 Task: Create a scrum project AgileJump. Add to scrum project AgileJump a team member softage.1@softage.net and assign as Project Lead. Add to scrum project AgileJump a team member softage.2@softage.net
Action: Mouse moved to (228, 65)
Screenshot: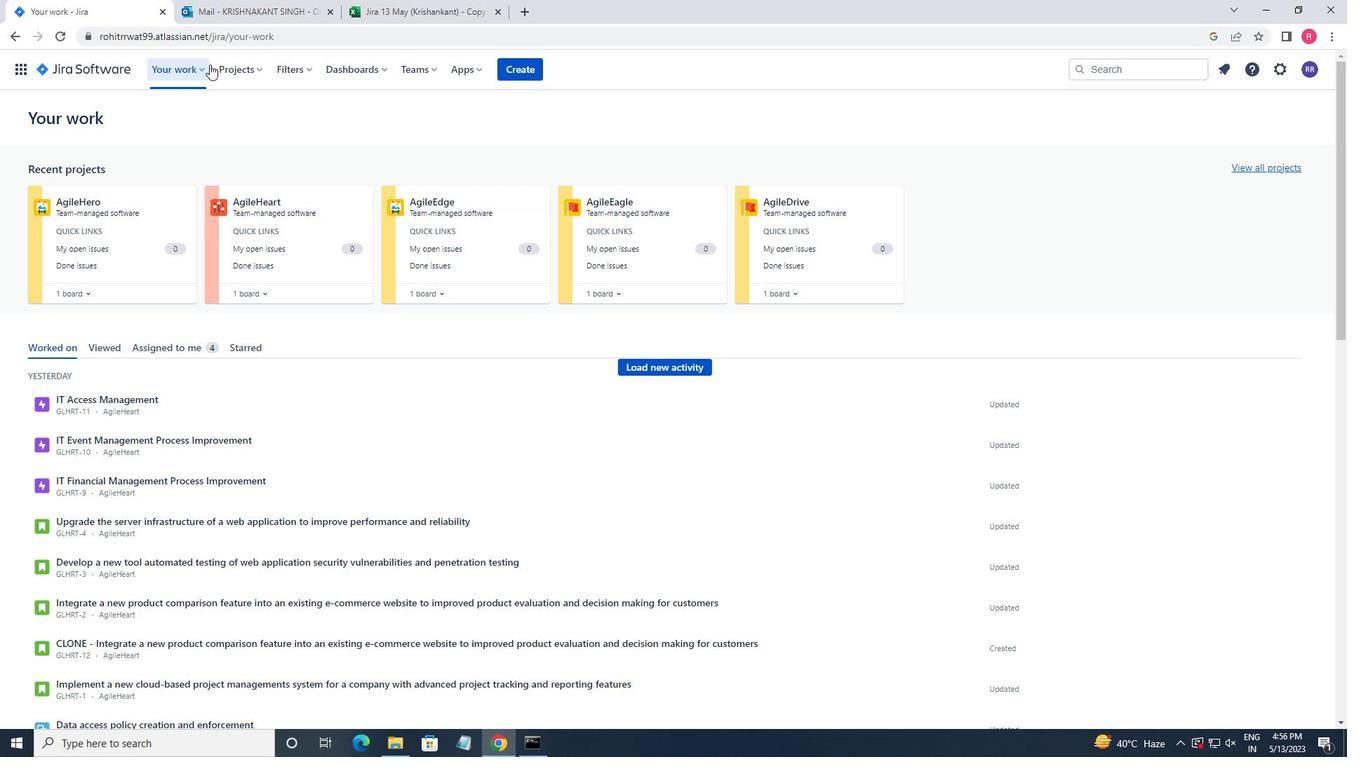 
Action: Mouse pressed left at (228, 65)
Screenshot: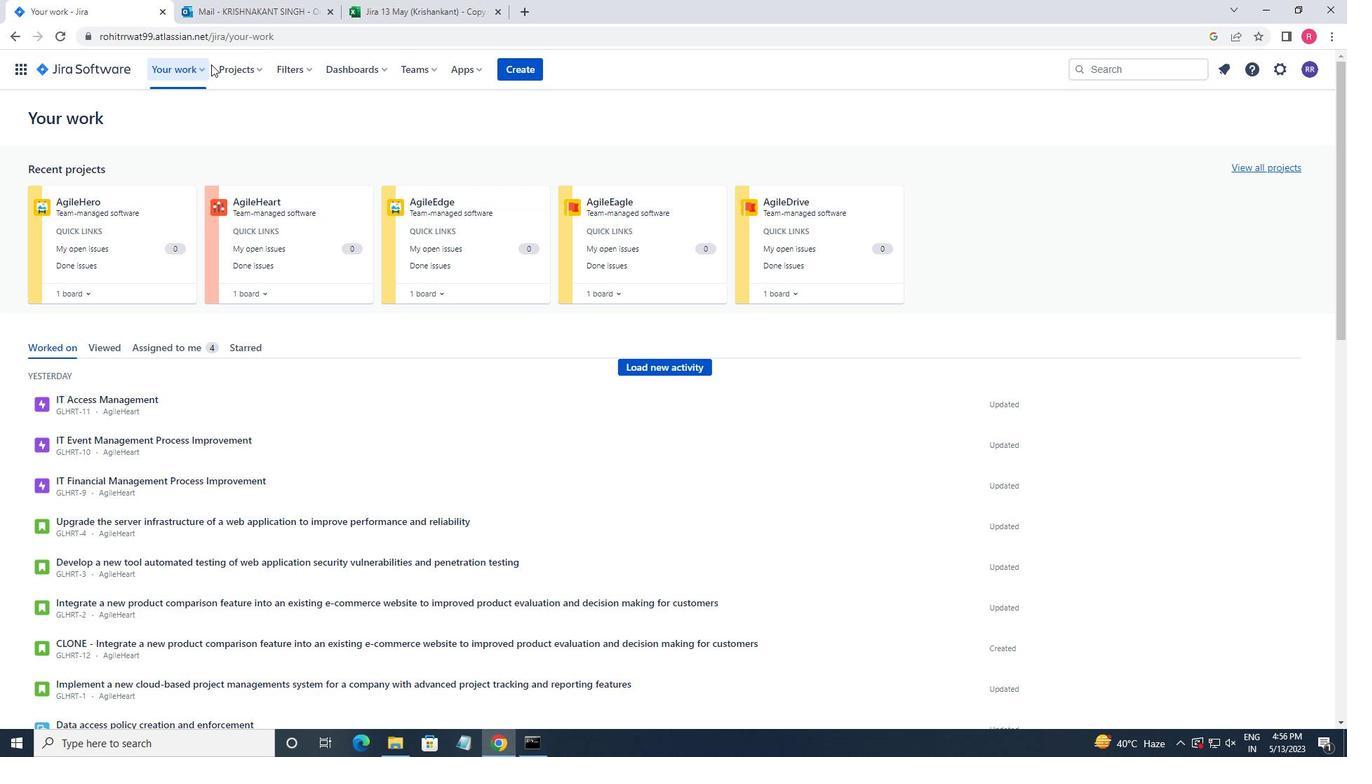
Action: Mouse moved to (274, 339)
Screenshot: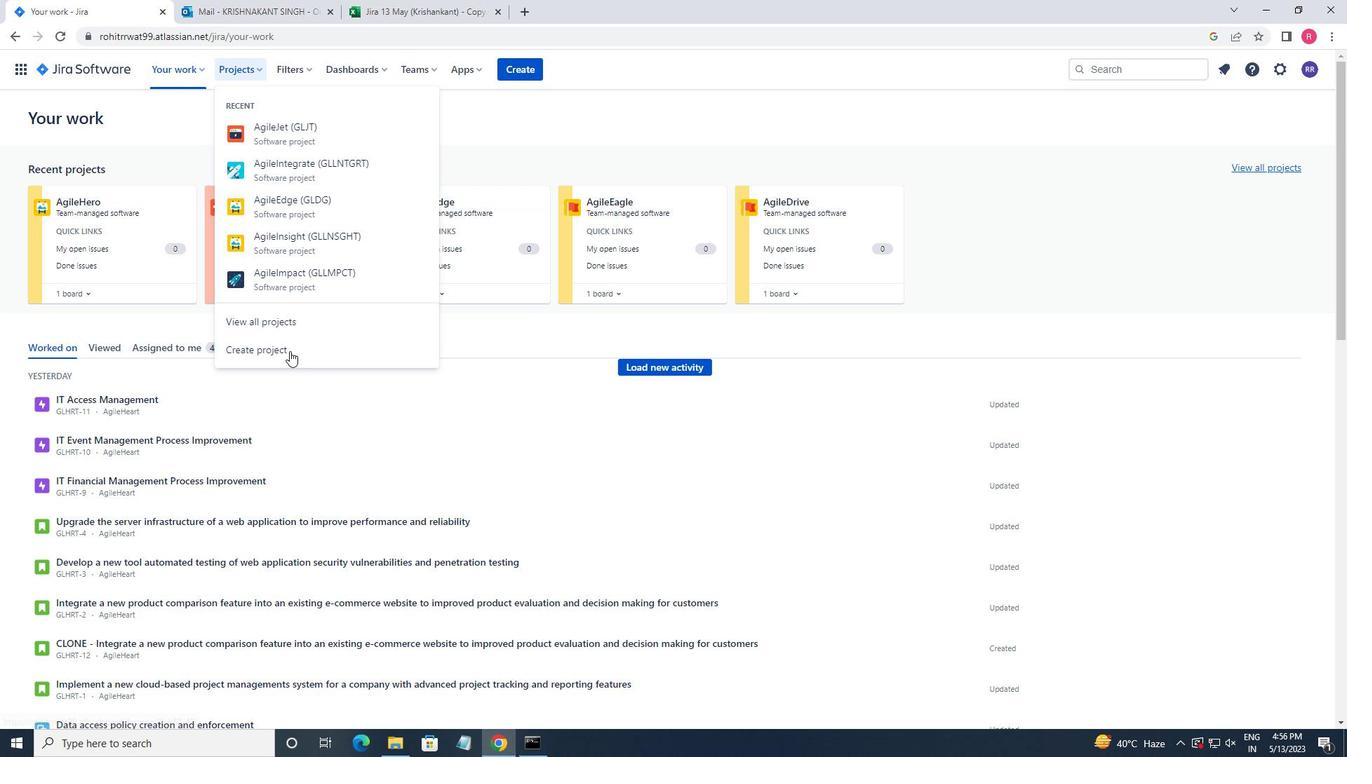 
Action: Mouse pressed left at (274, 339)
Screenshot: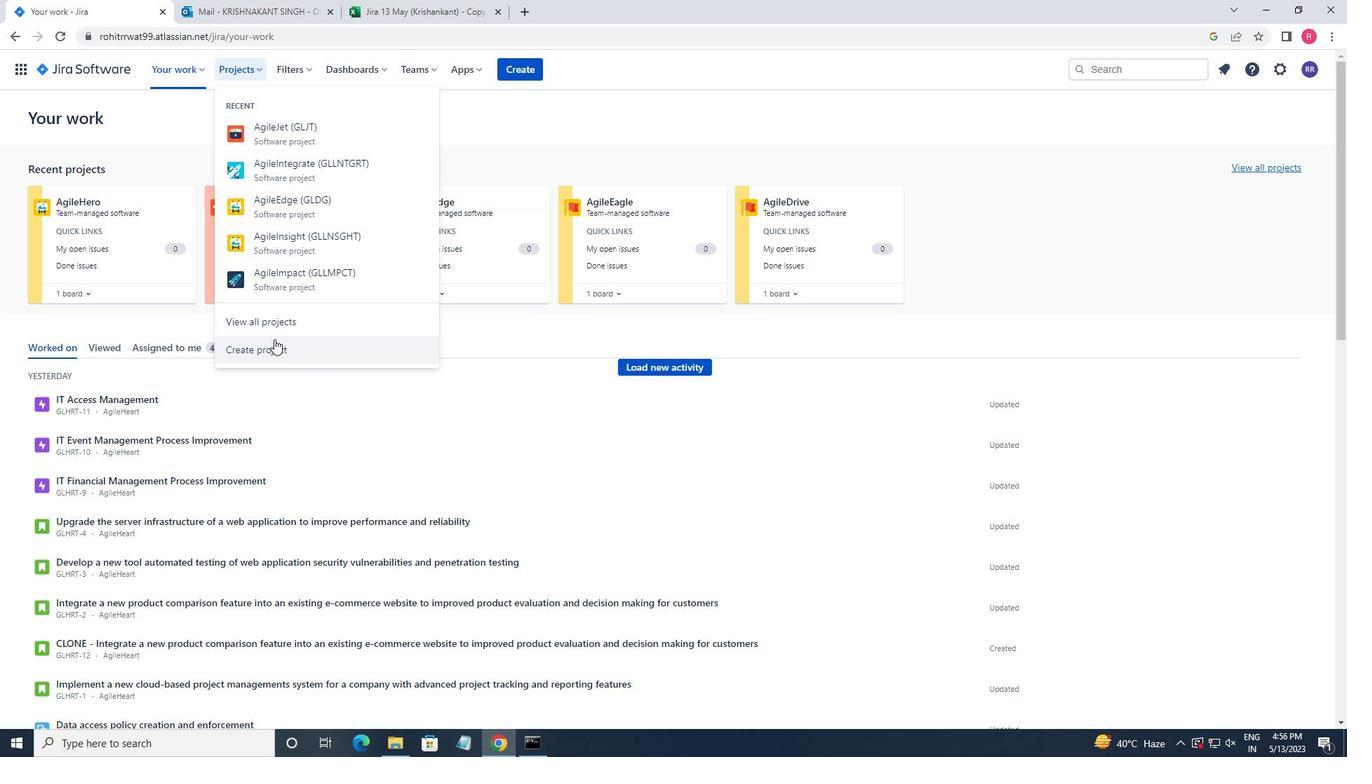 
Action: Mouse moved to (612, 345)
Screenshot: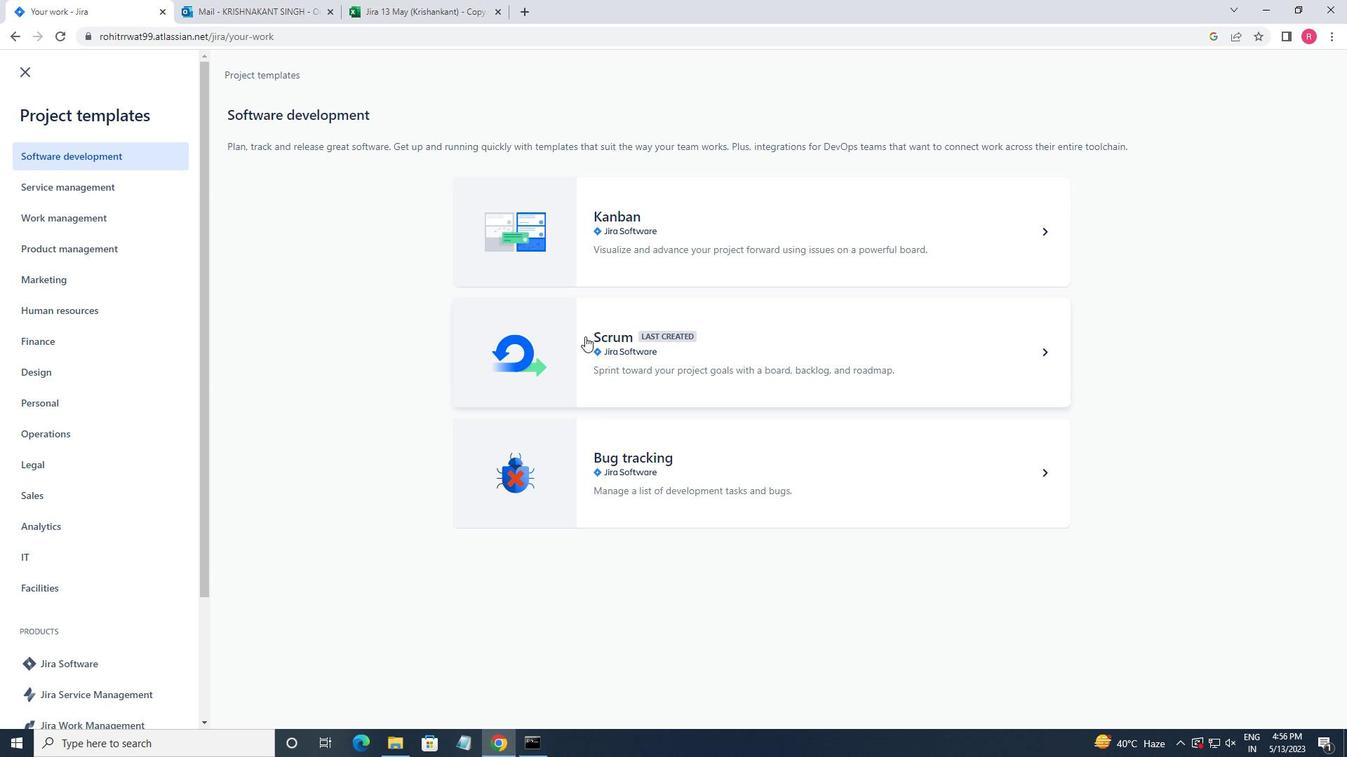 
Action: Mouse pressed left at (612, 345)
Screenshot: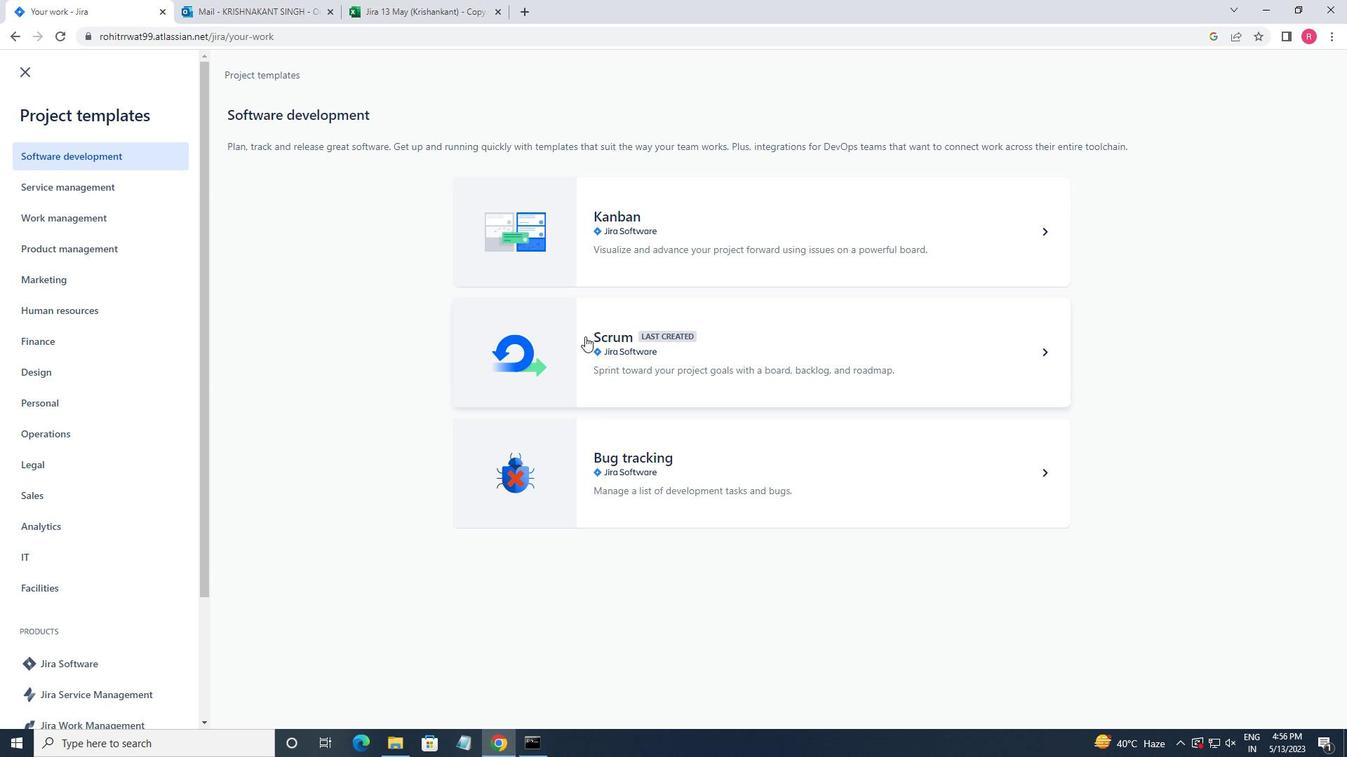 
Action: Mouse moved to (1054, 696)
Screenshot: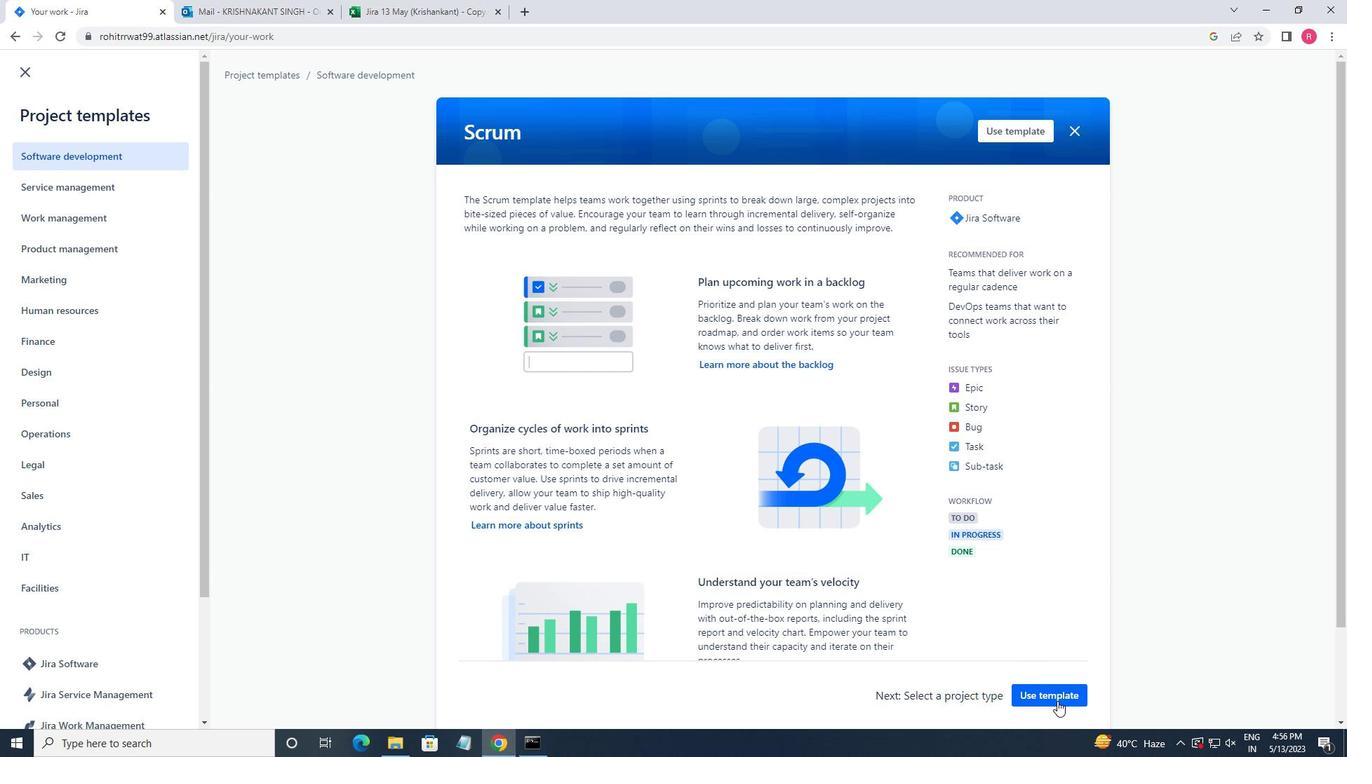 
Action: Mouse pressed left at (1054, 696)
Screenshot: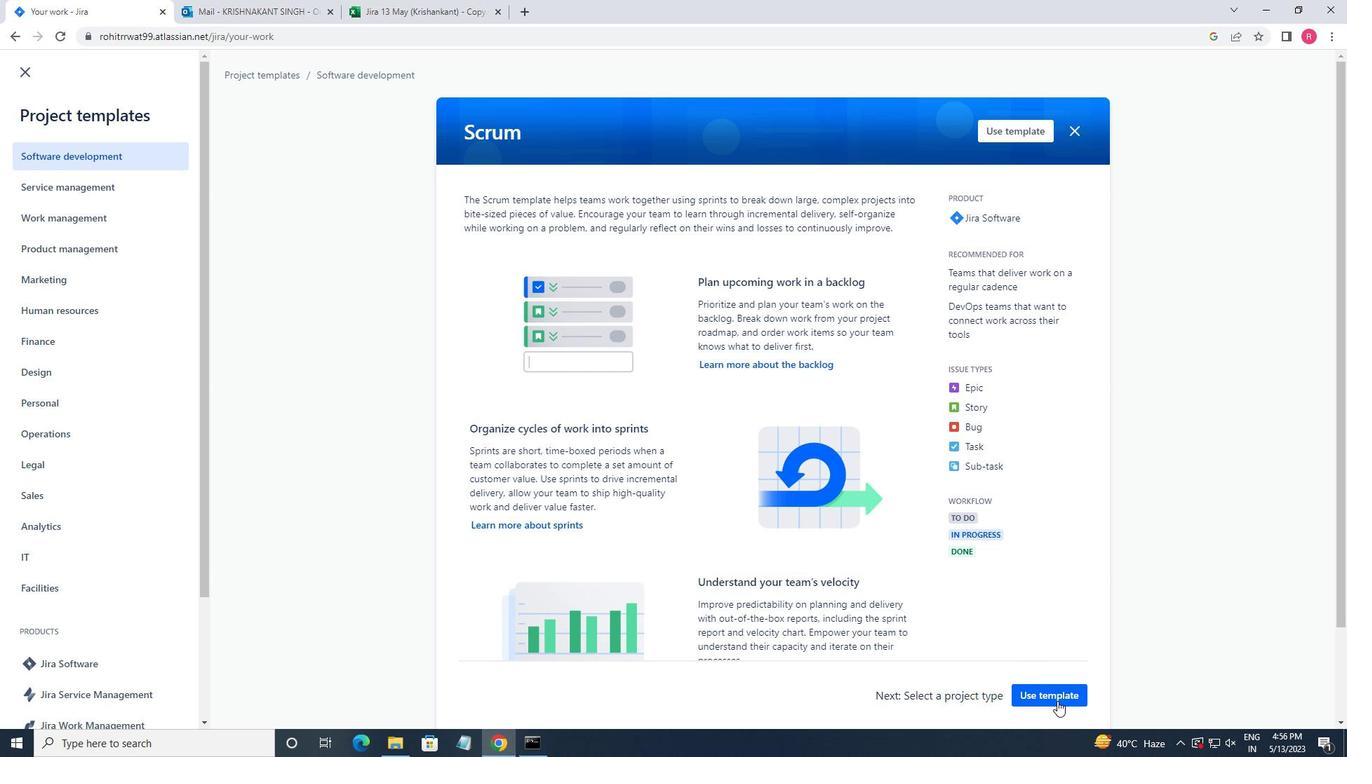 
Action: Mouse moved to (533, 684)
Screenshot: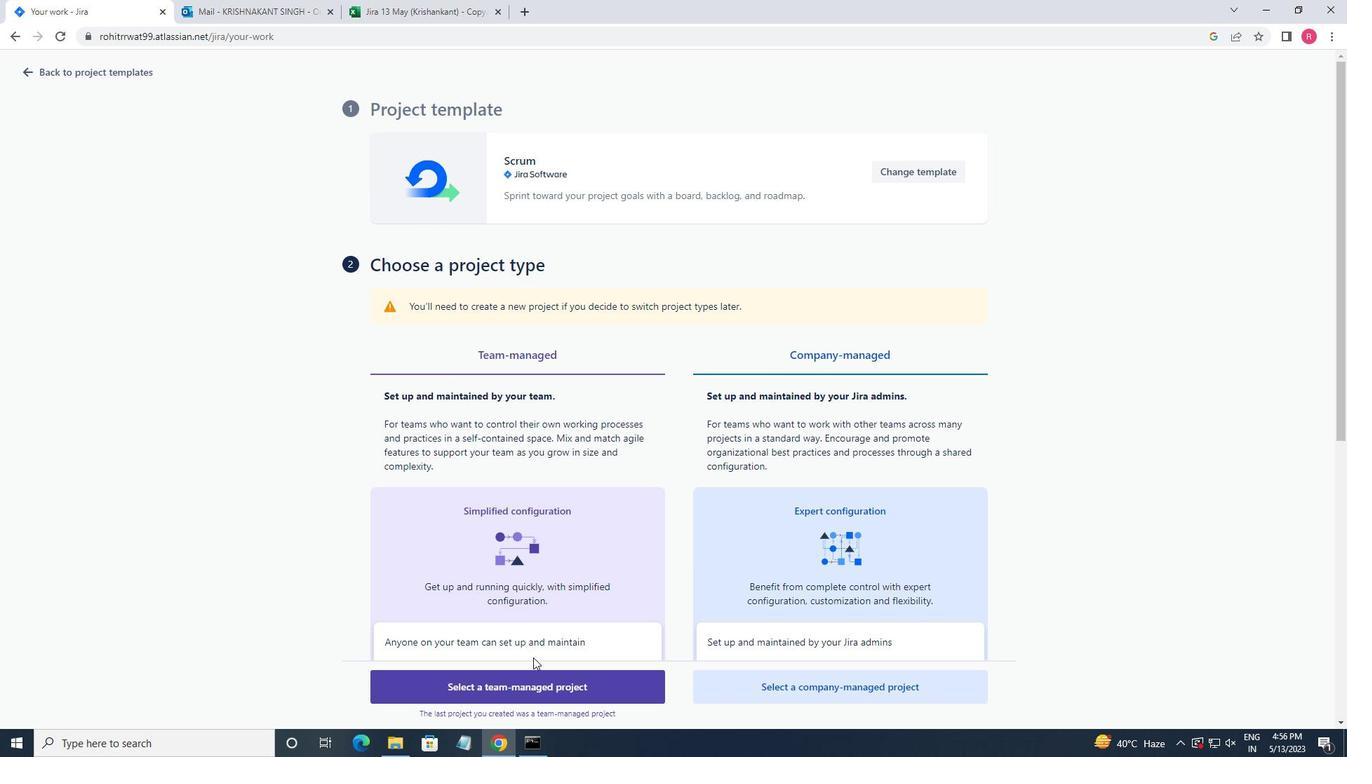 
Action: Mouse pressed left at (533, 684)
Screenshot: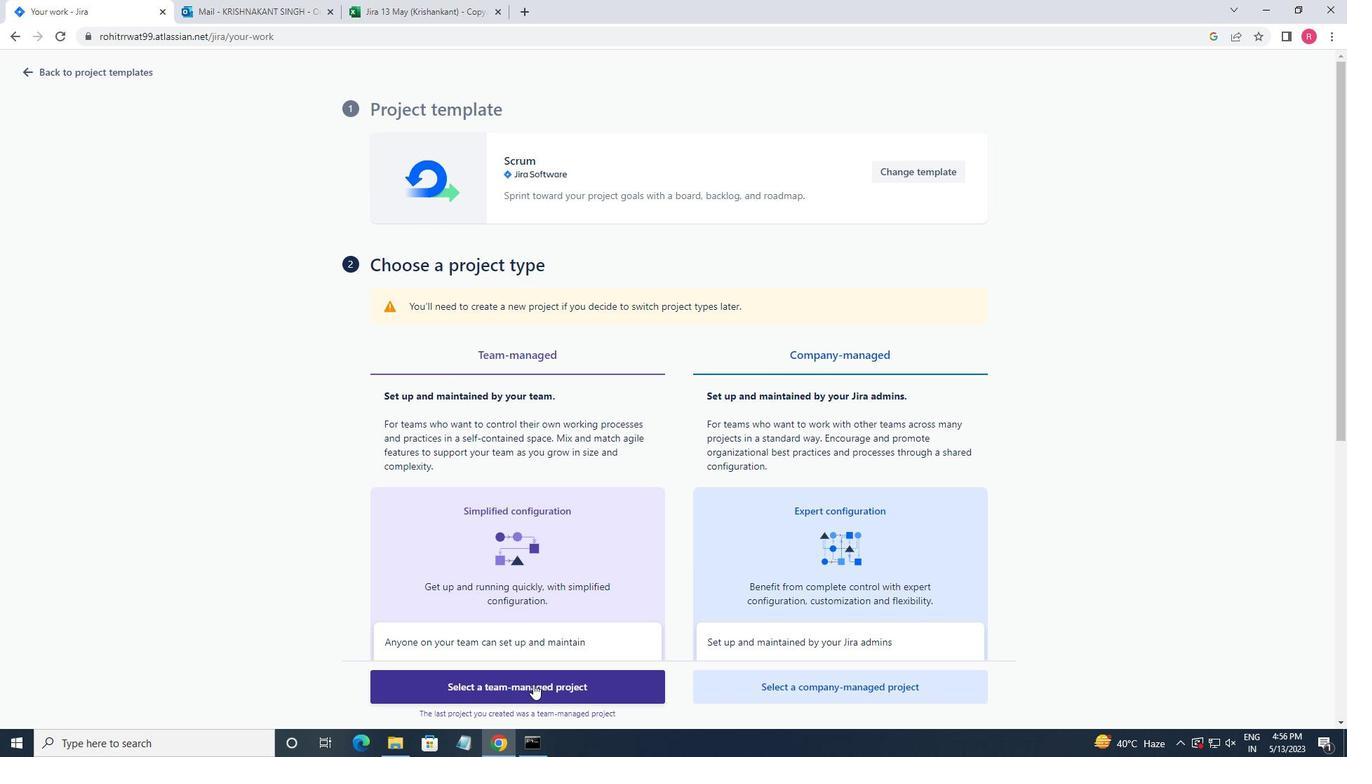 
Action: Mouse moved to (431, 307)
Screenshot: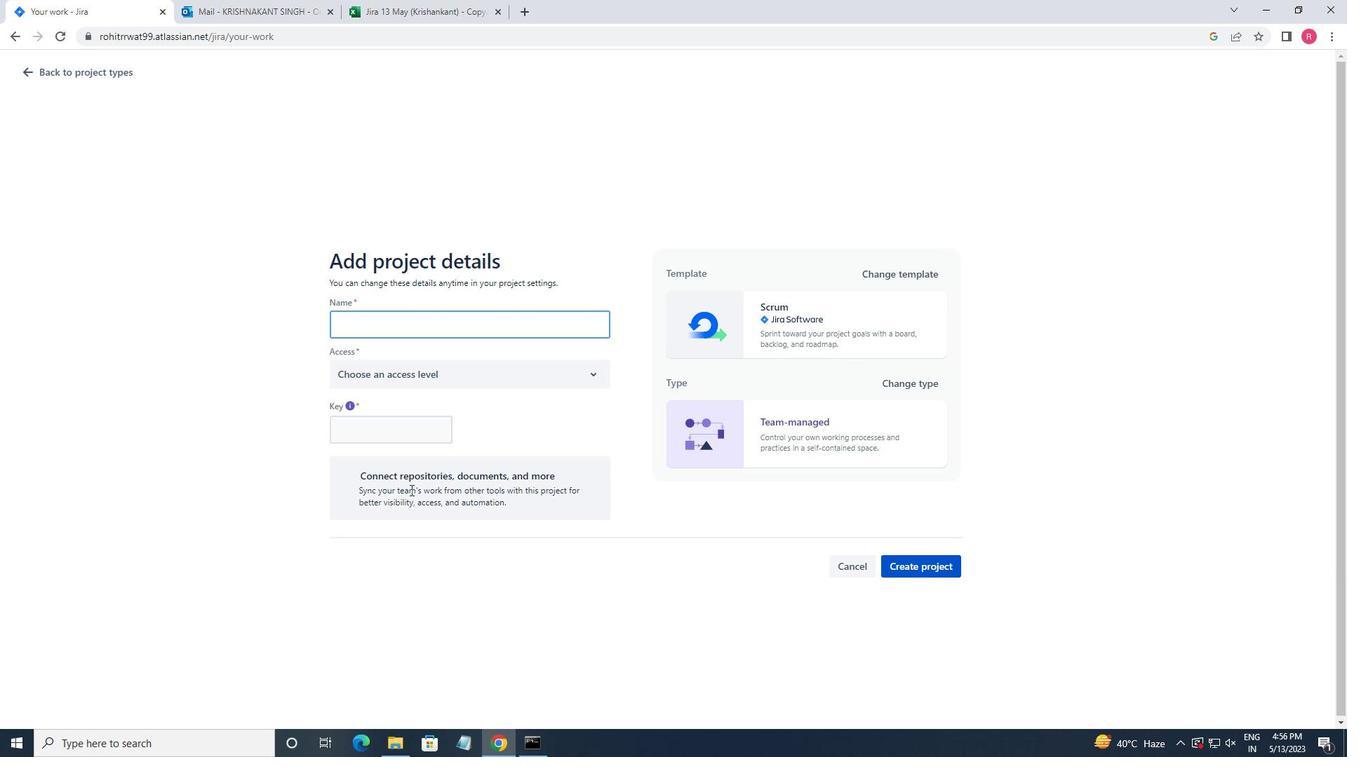 
Action: Key pressed <Key.shift>A
Screenshot: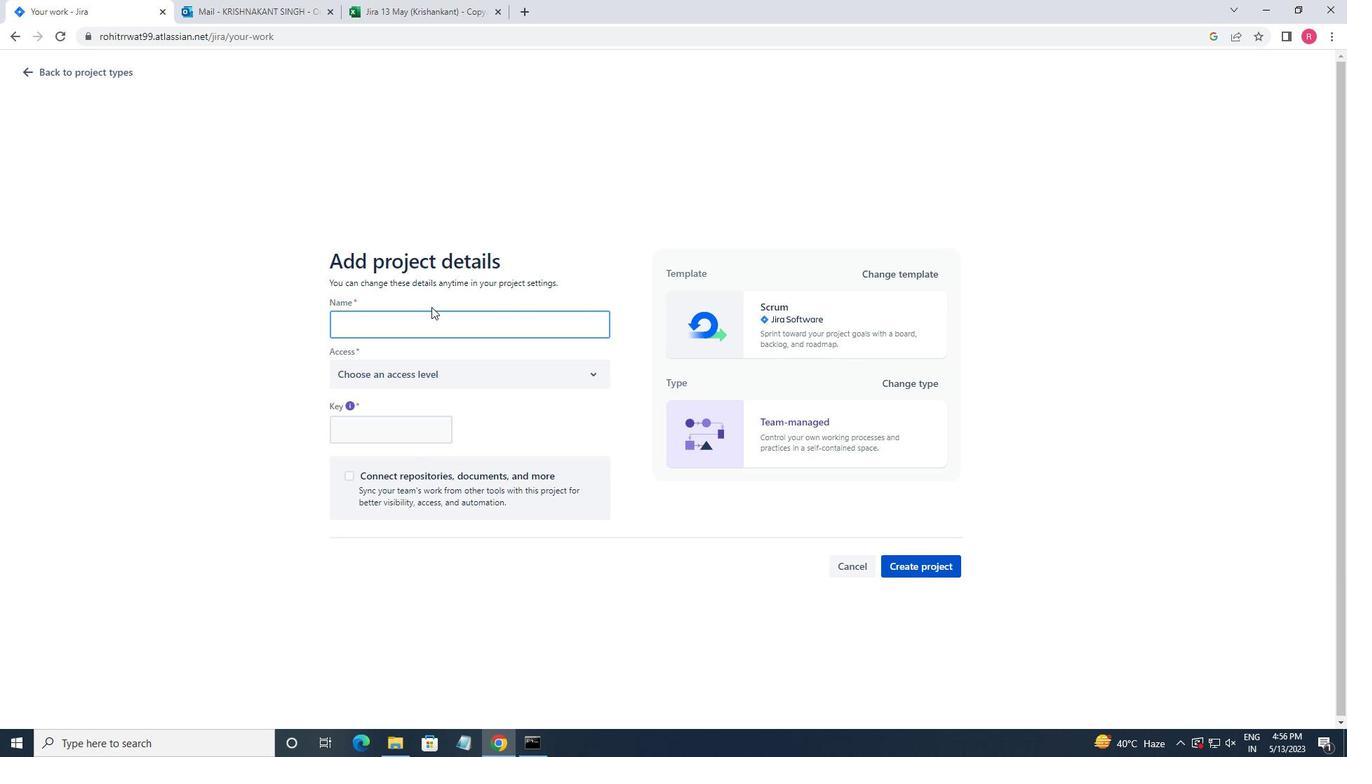 
Action: Mouse moved to (411, 293)
Screenshot: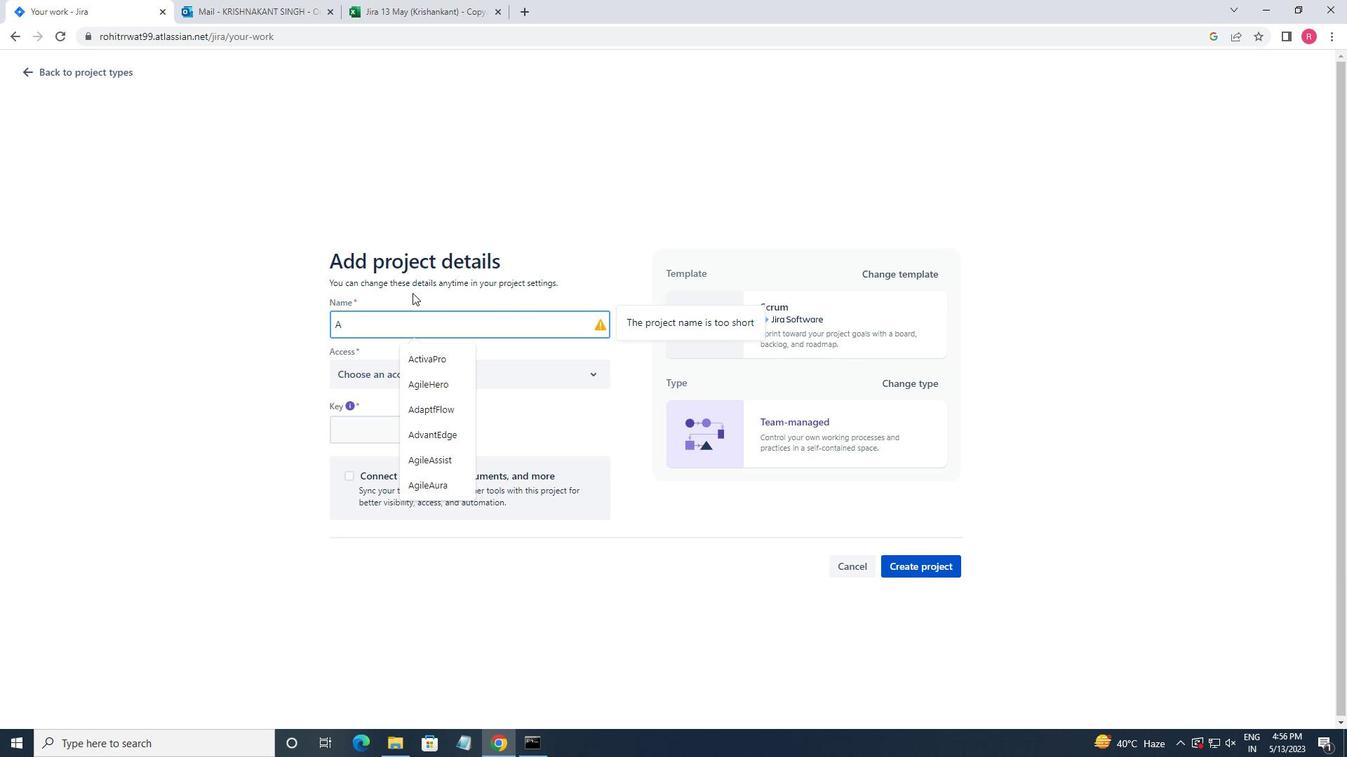 
Action: Key pressed GILE<Key.shift_r>JUMP
Screenshot: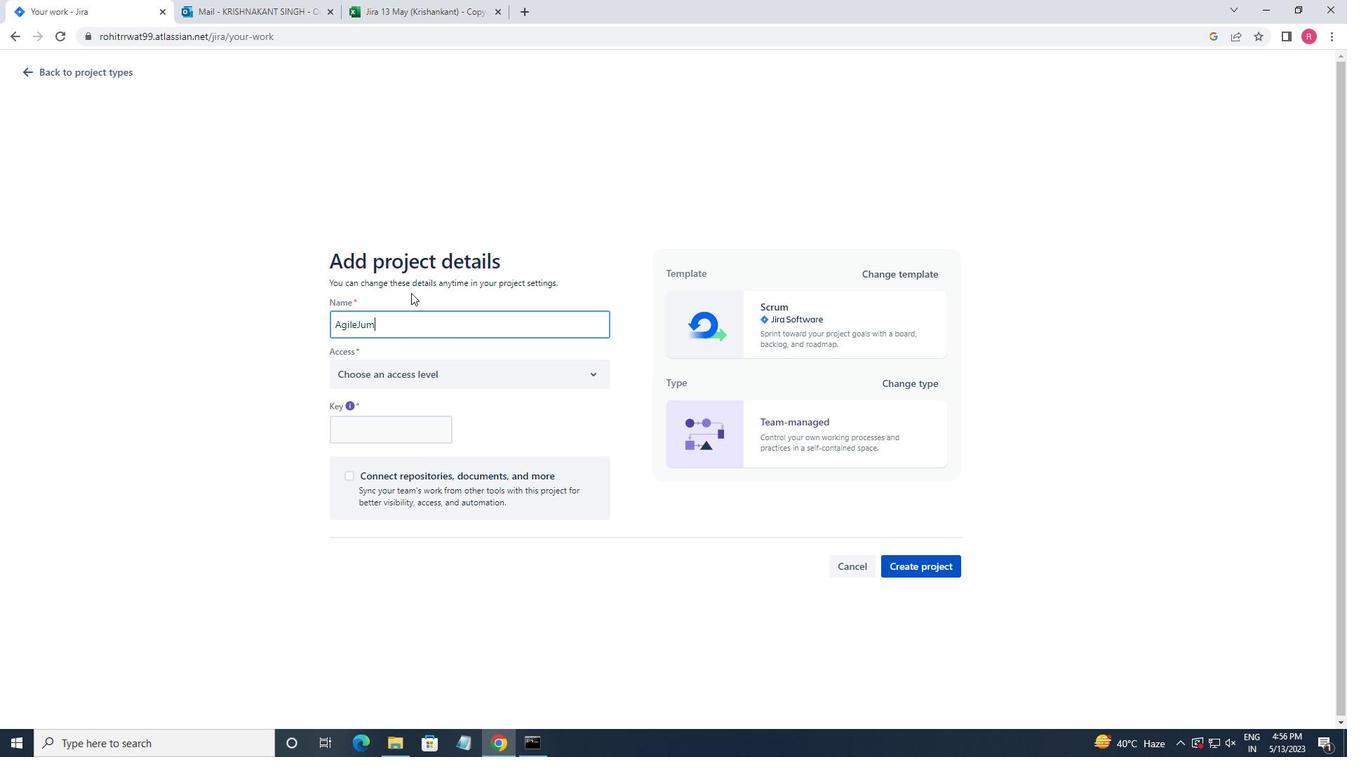 
Action: Mouse moved to (423, 363)
Screenshot: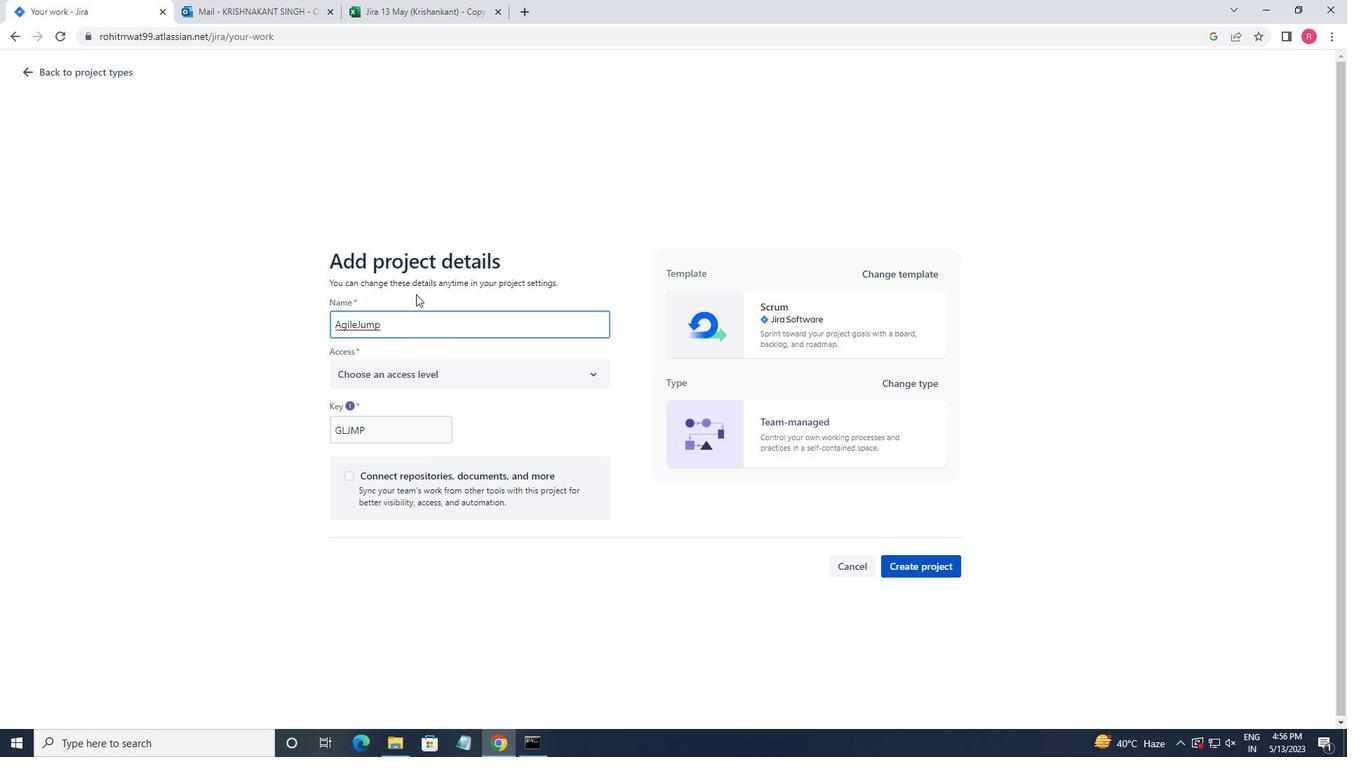 
Action: Mouse pressed left at (423, 363)
Screenshot: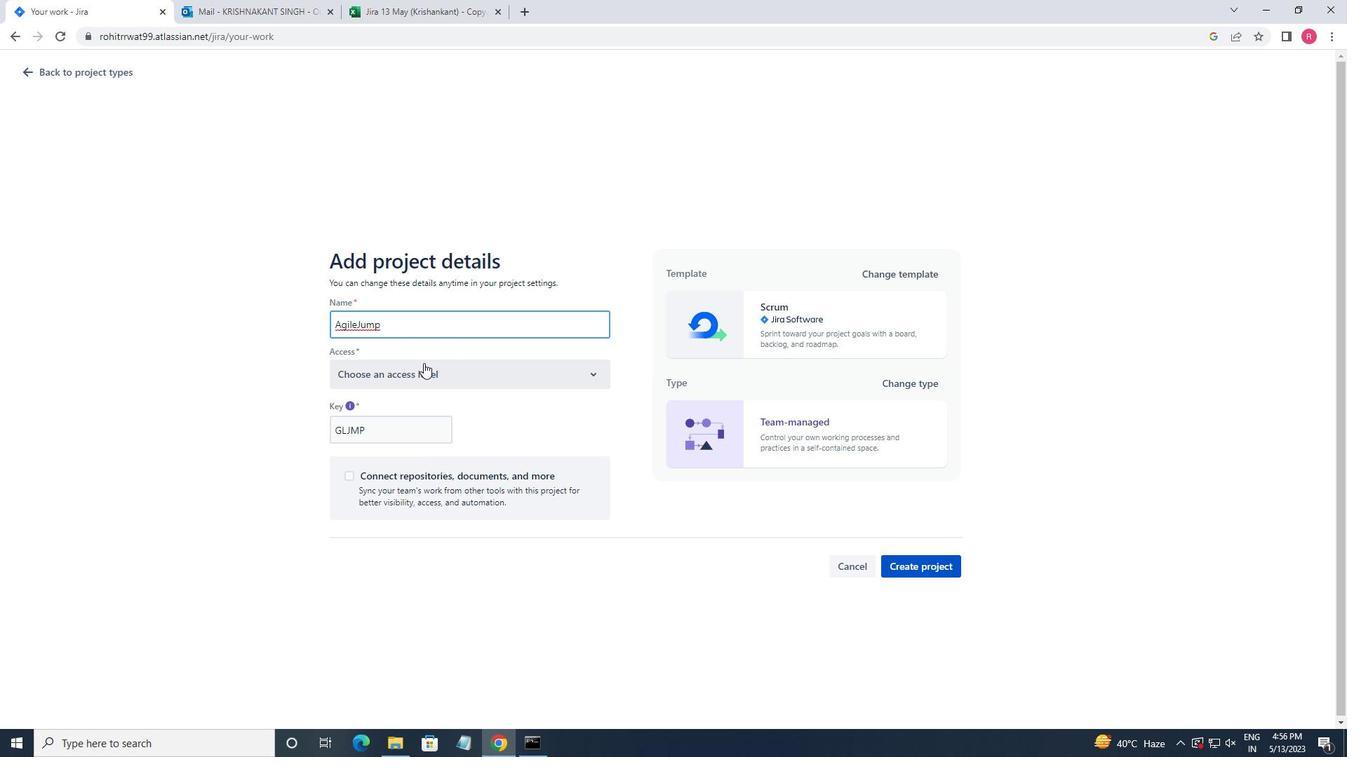 
Action: Mouse moved to (412, 419)
Screenshot: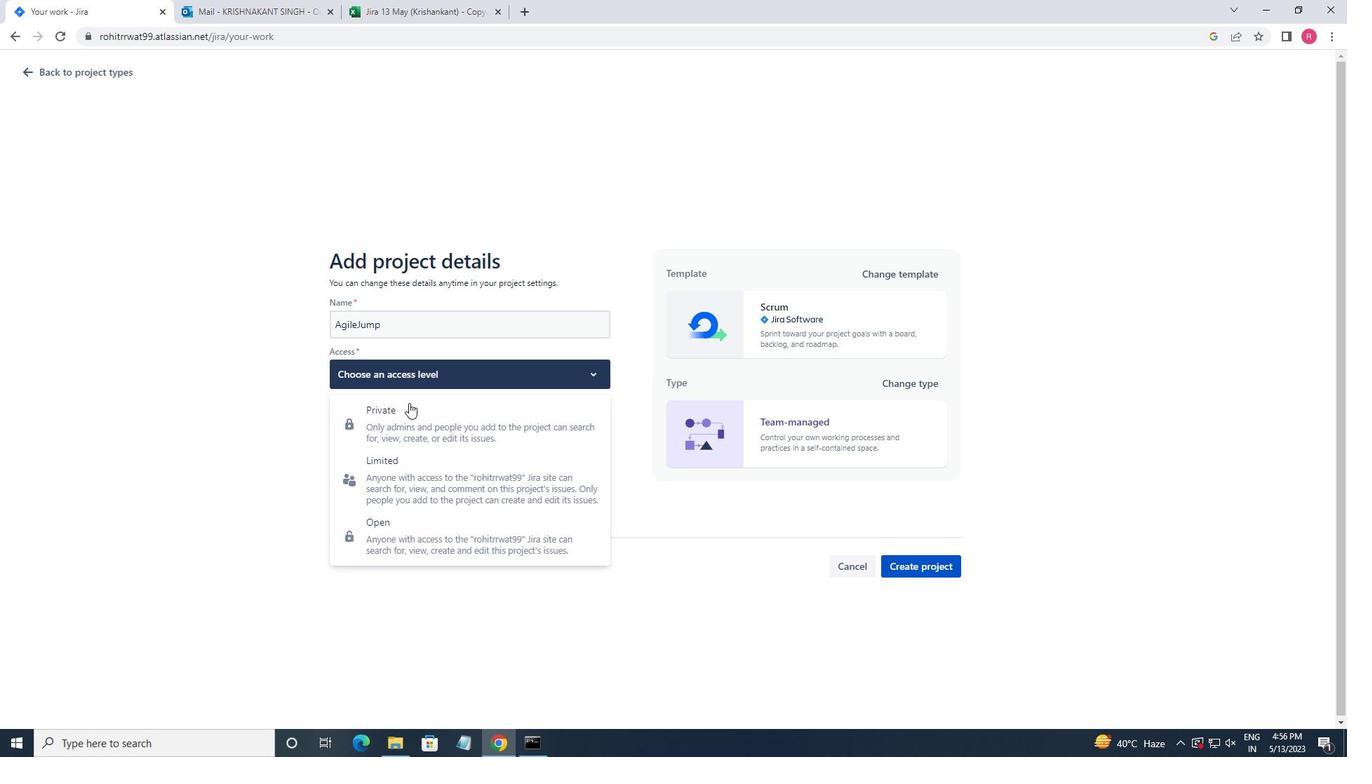 
Action: Mouse pressed left at (412, 419)
Screenshot: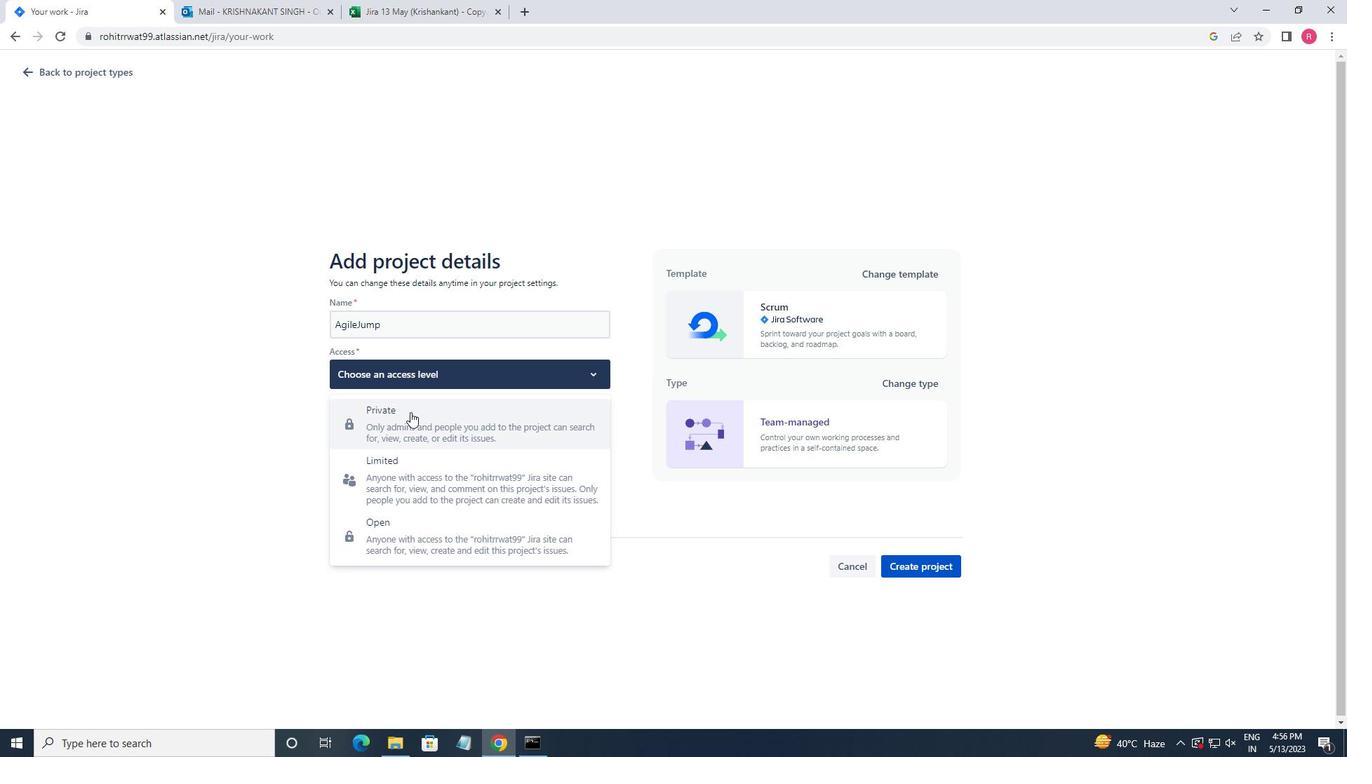 
Action: Mouse moved to (916, 560)
Screenshot: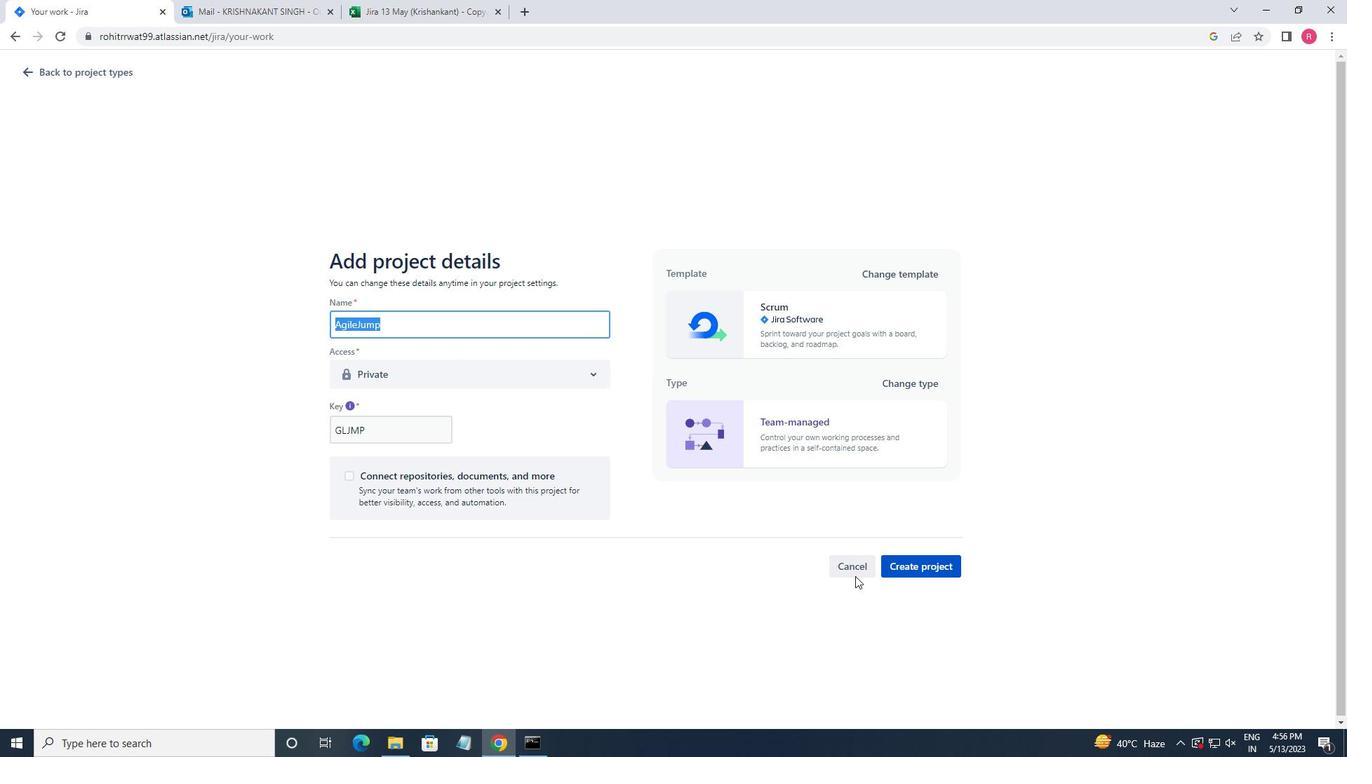 
Action: Mouse pressed left at (916, 560)
Screenshot: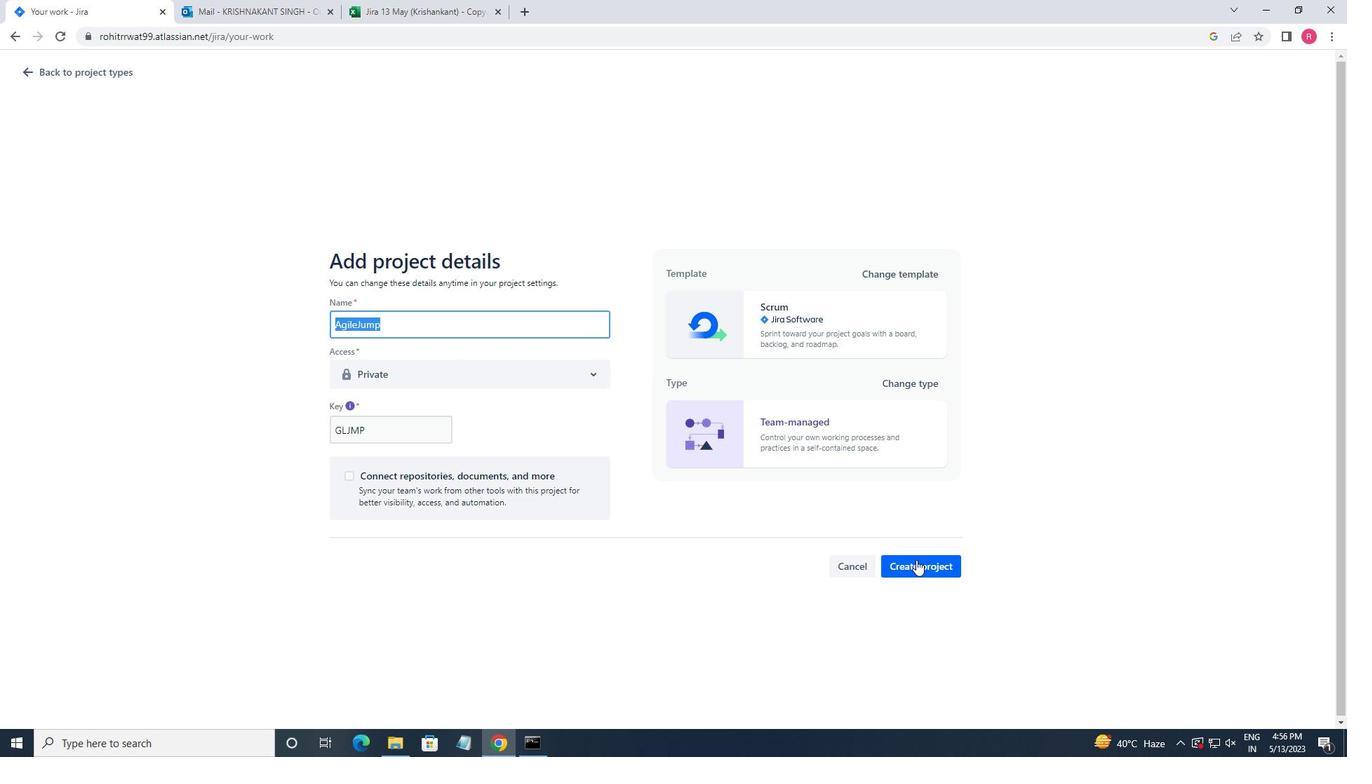 
Action: Mouse moved to (298, 192)
Screenshot: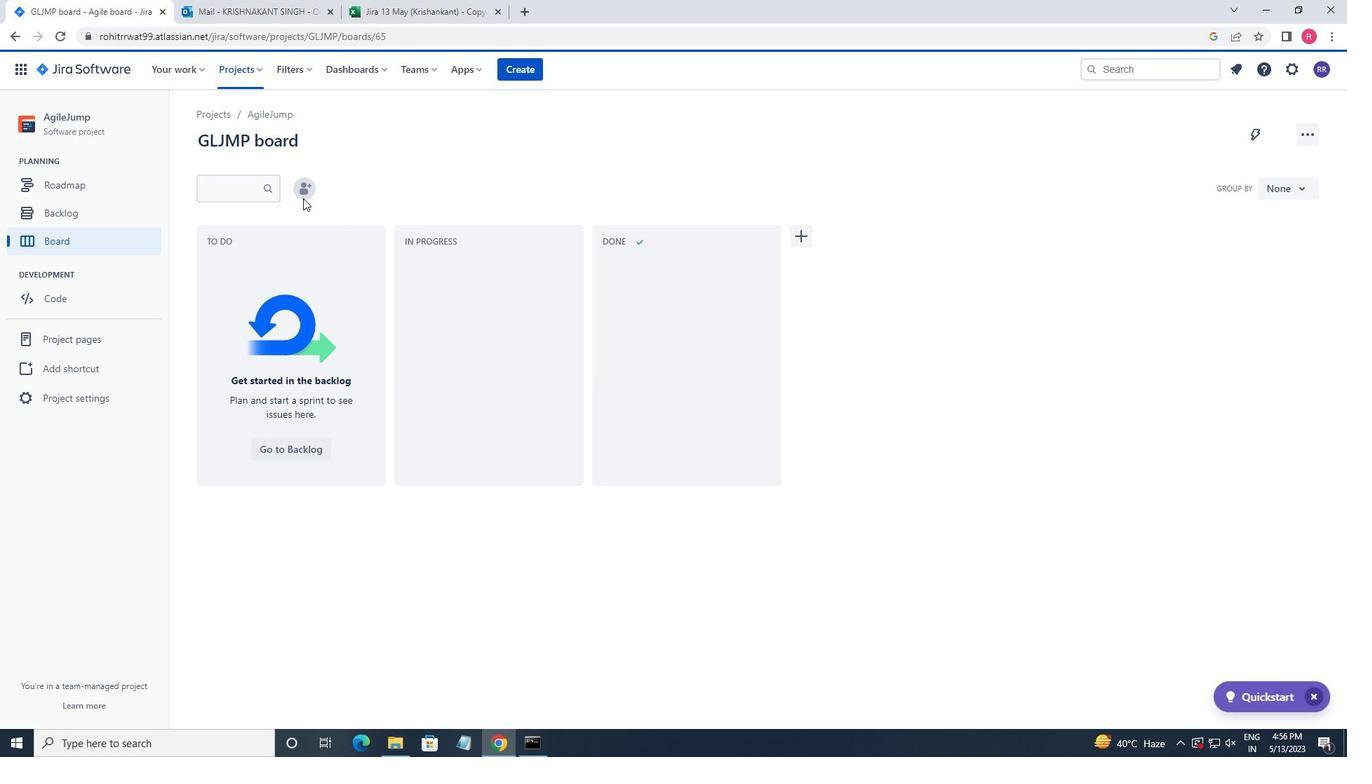
Action: Mouse pressed left at (298, 192)
Screenshot: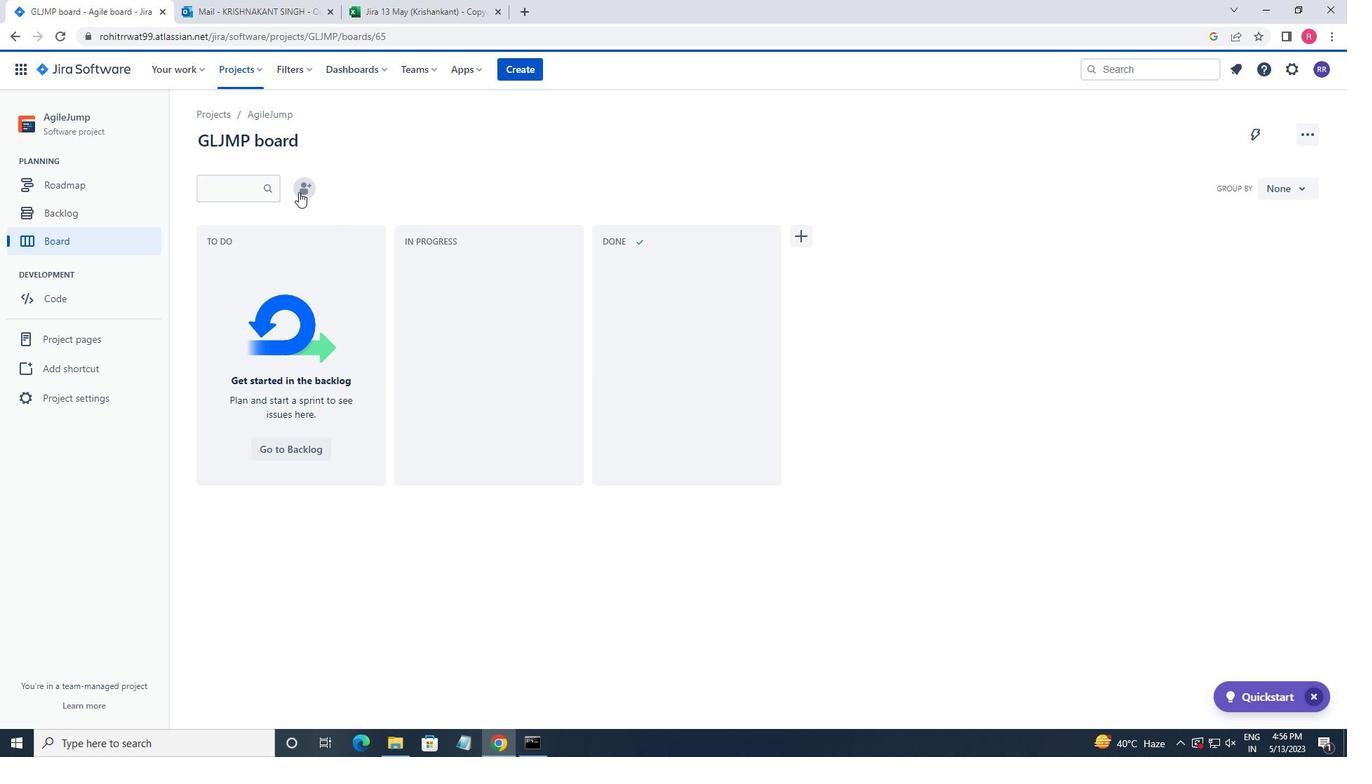 
Action: Mouse moved to (304, 192)
Screenshot: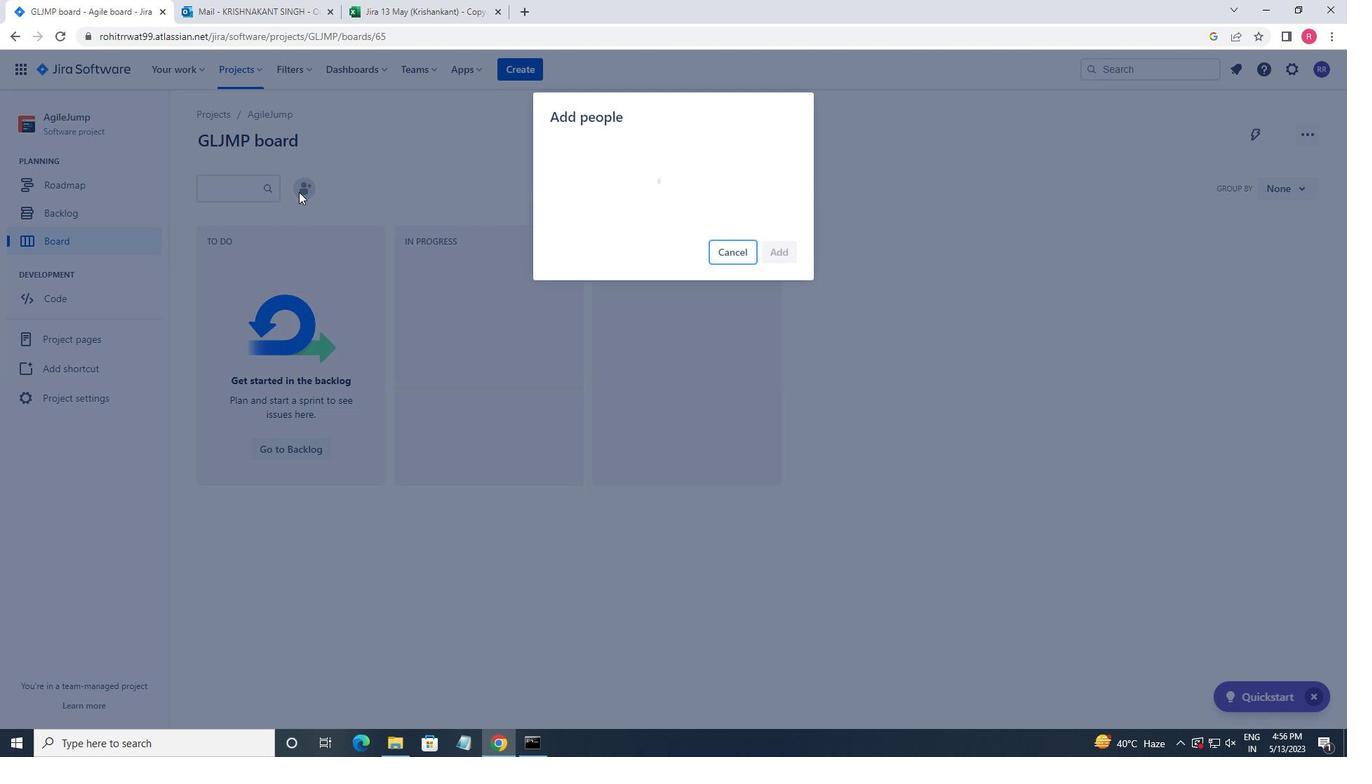
Action: Key pressed SOFTAGE.1<Key.shift>@SOFTA
Screenshot: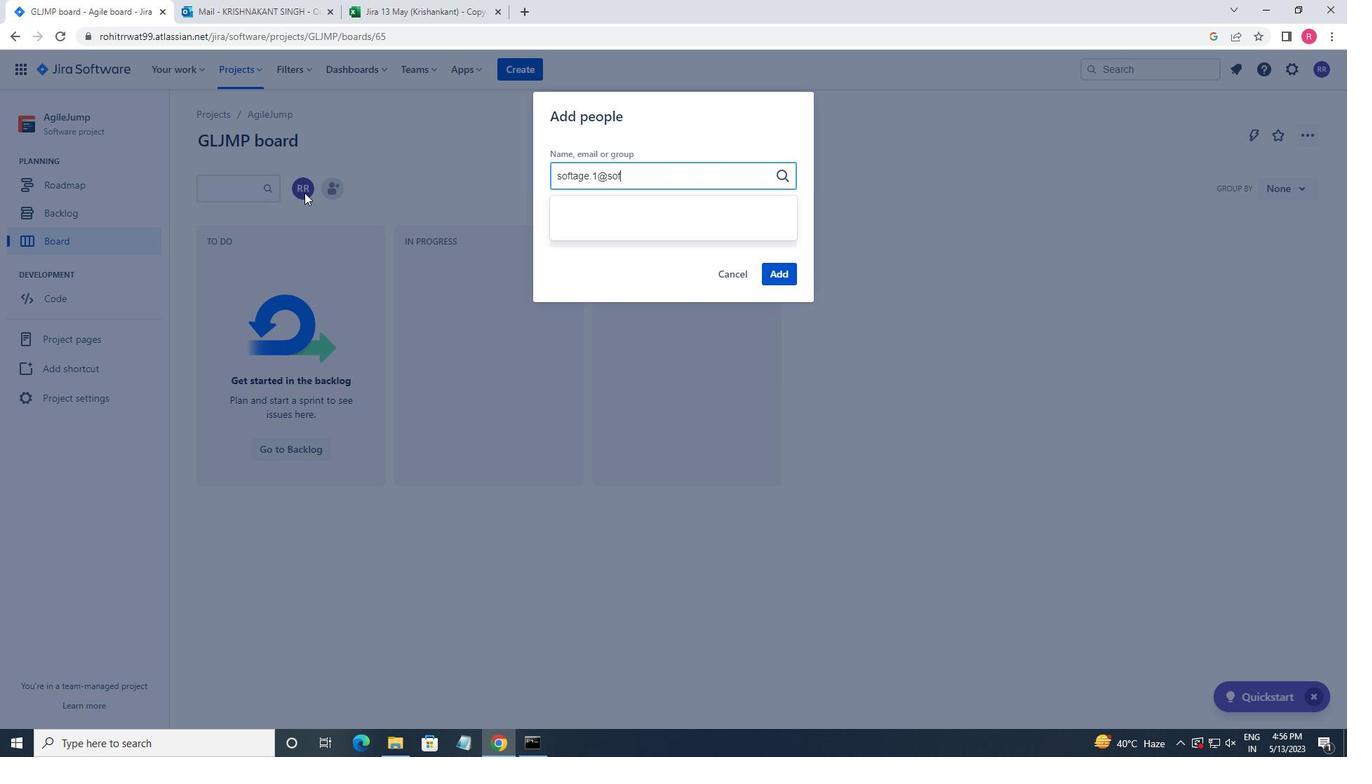 
Action: Mouse moved to (681, 209)
Screenshot: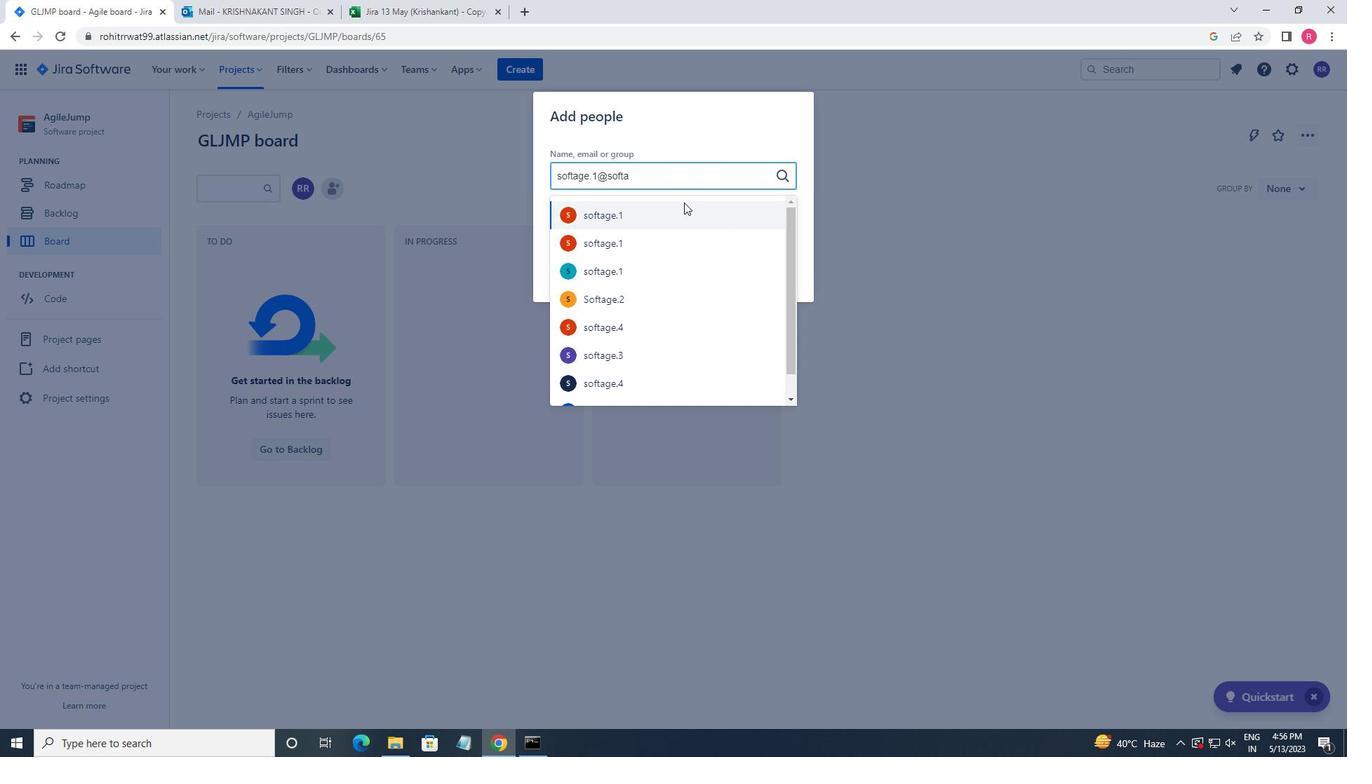 
Action: Mouse pressed left at (681, 209)
Screenshot: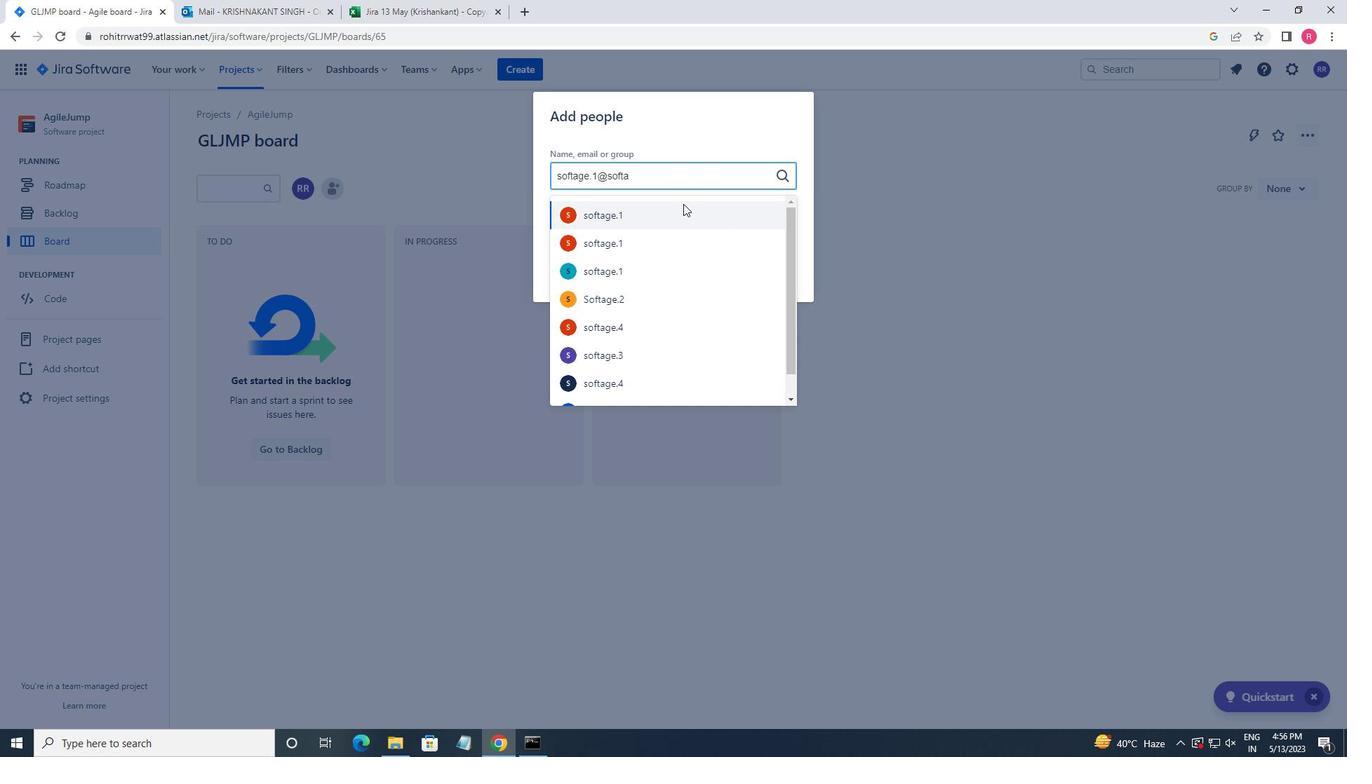 
Action: Mouse moved to (781, 275)
Screenshot: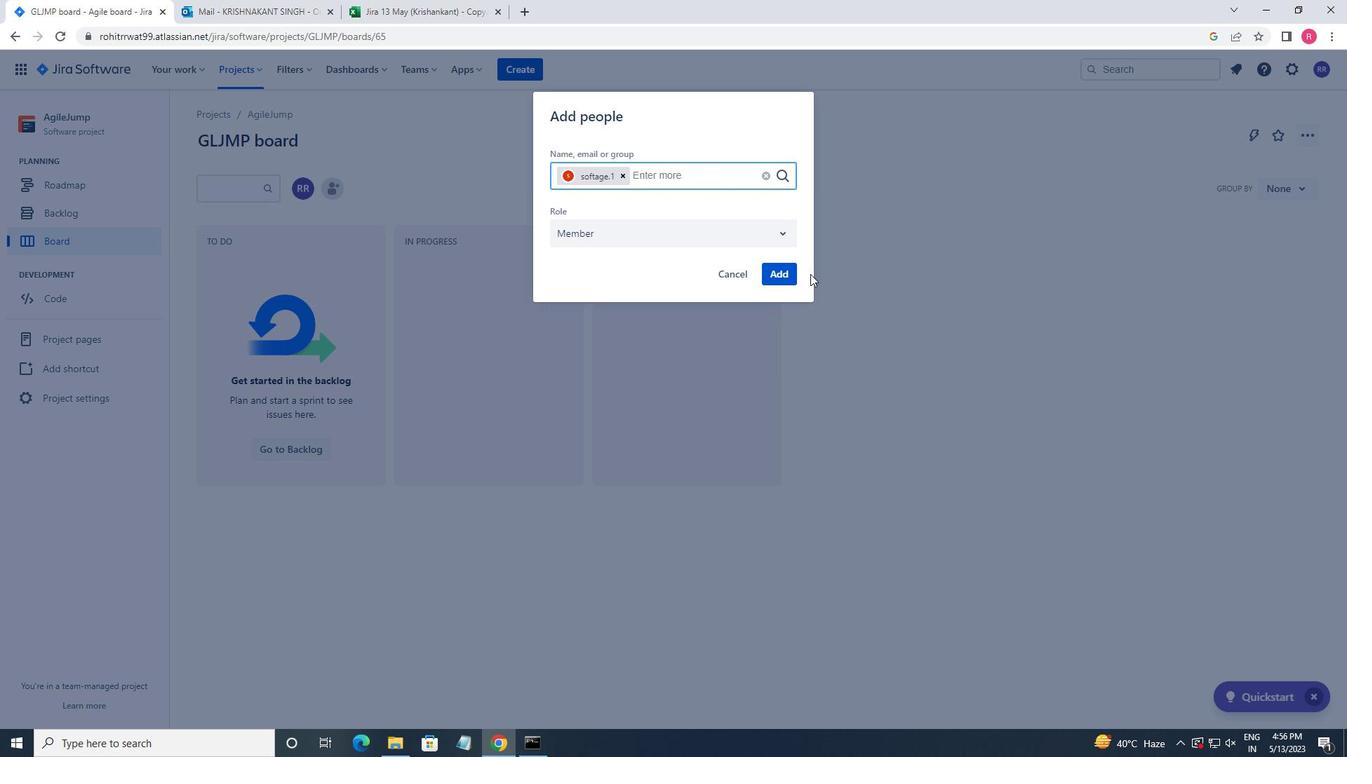 
Action: Mouse pressed left at (781, 275)
Screenshot: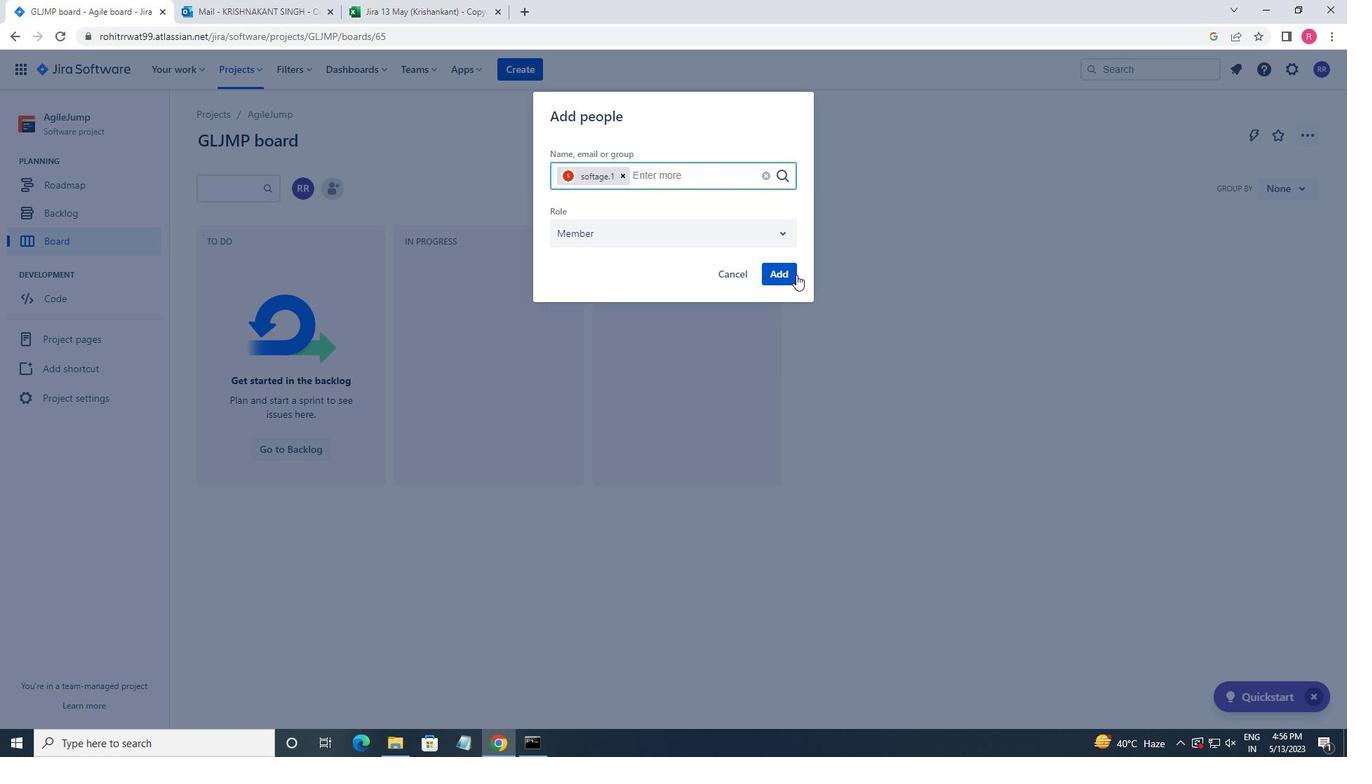
Action: Mouse moved to (111, 394)
Screenshot: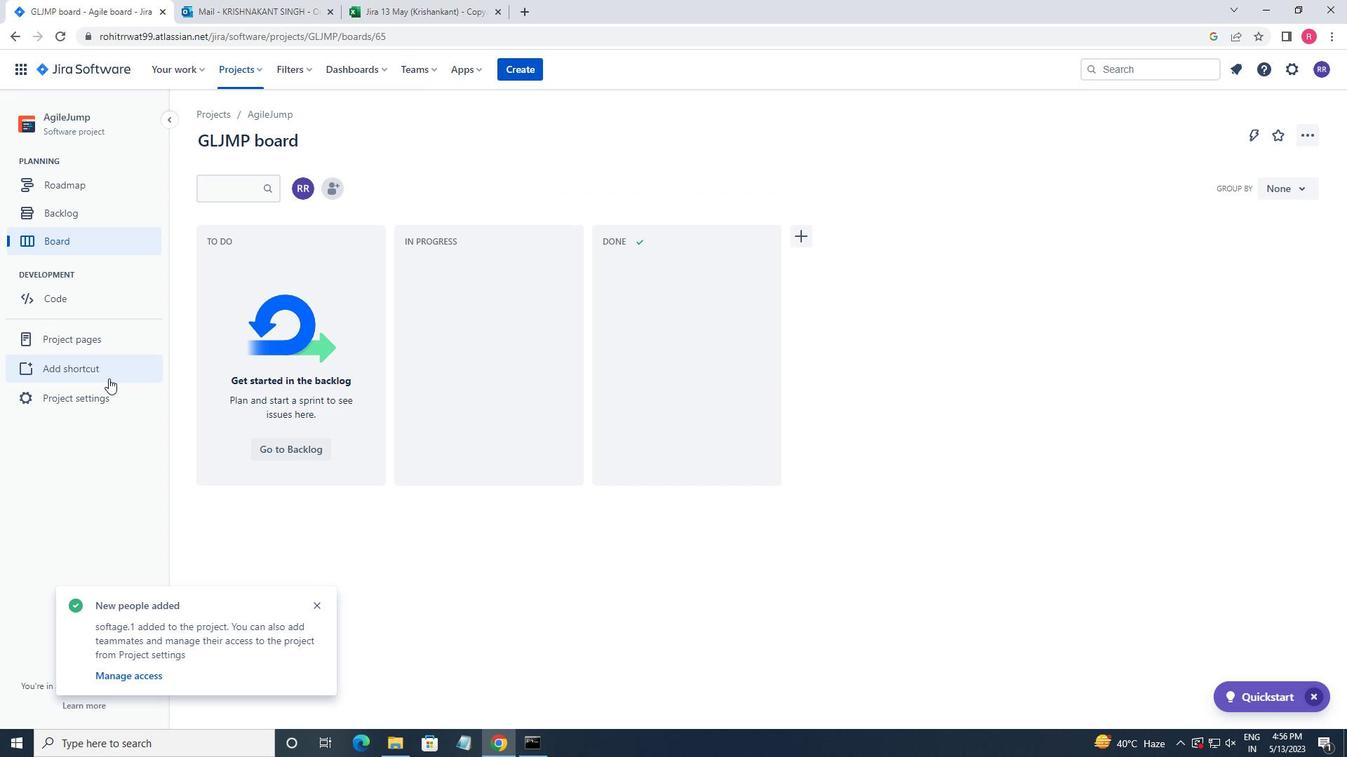 
Action: Mouse pressed left at (111, 394)
Screenshot: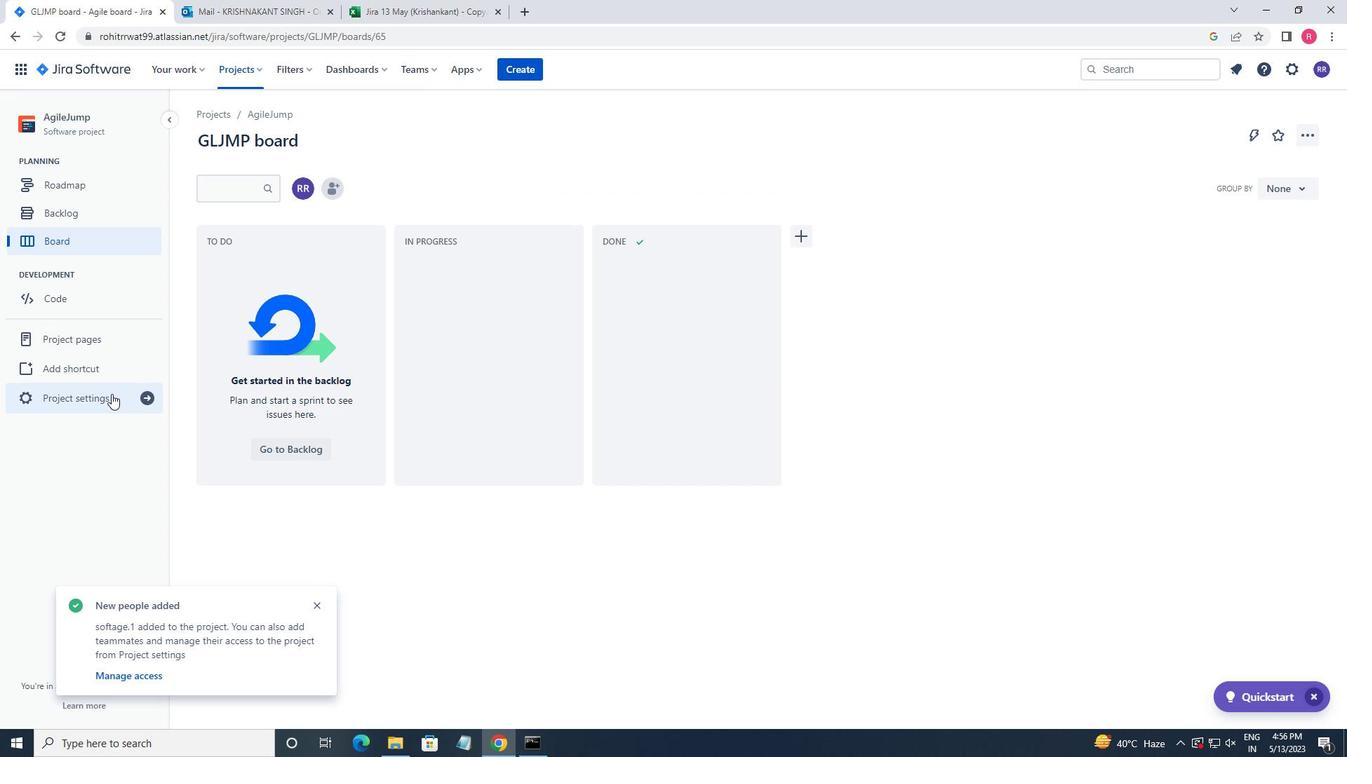 
Action: Mouse moved to (762, 521)
Screenshot: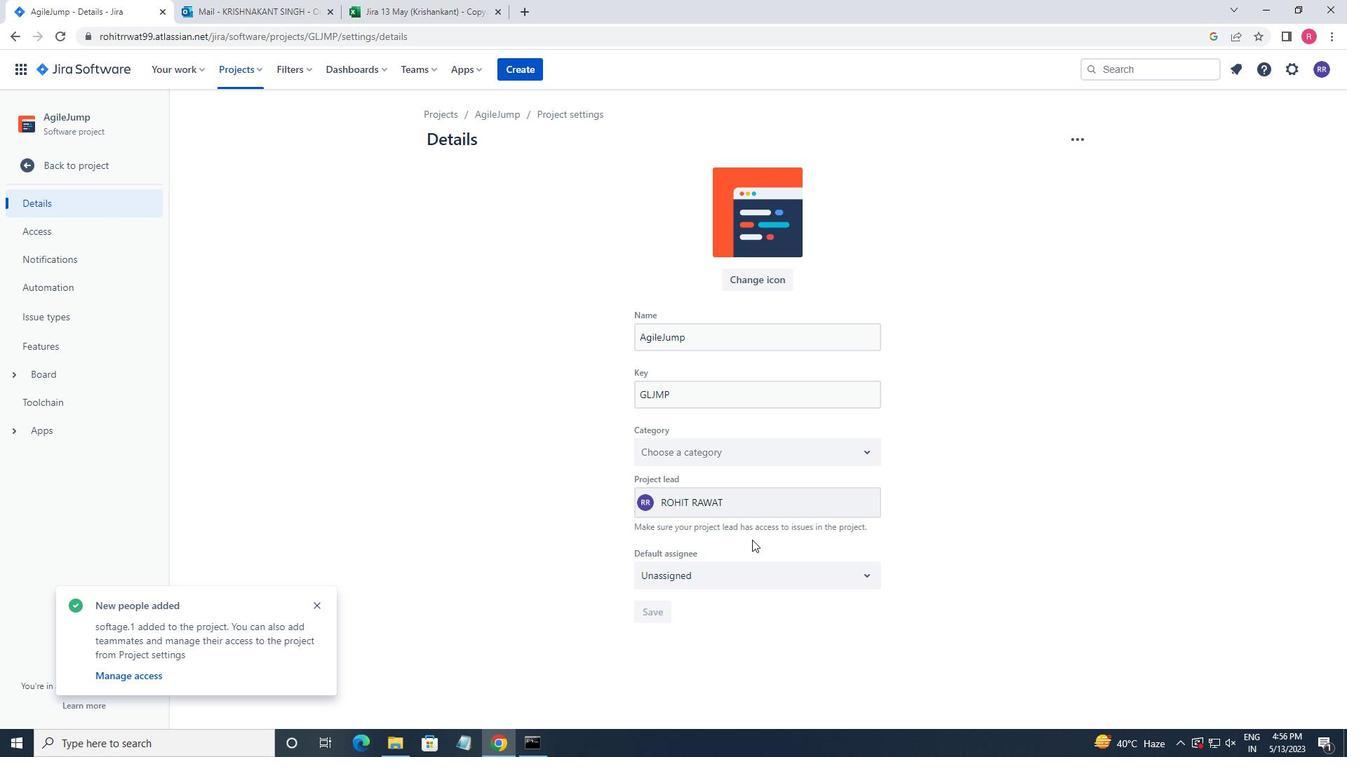 
Action: Mouse pressed left at (762, 521)
Screenshot: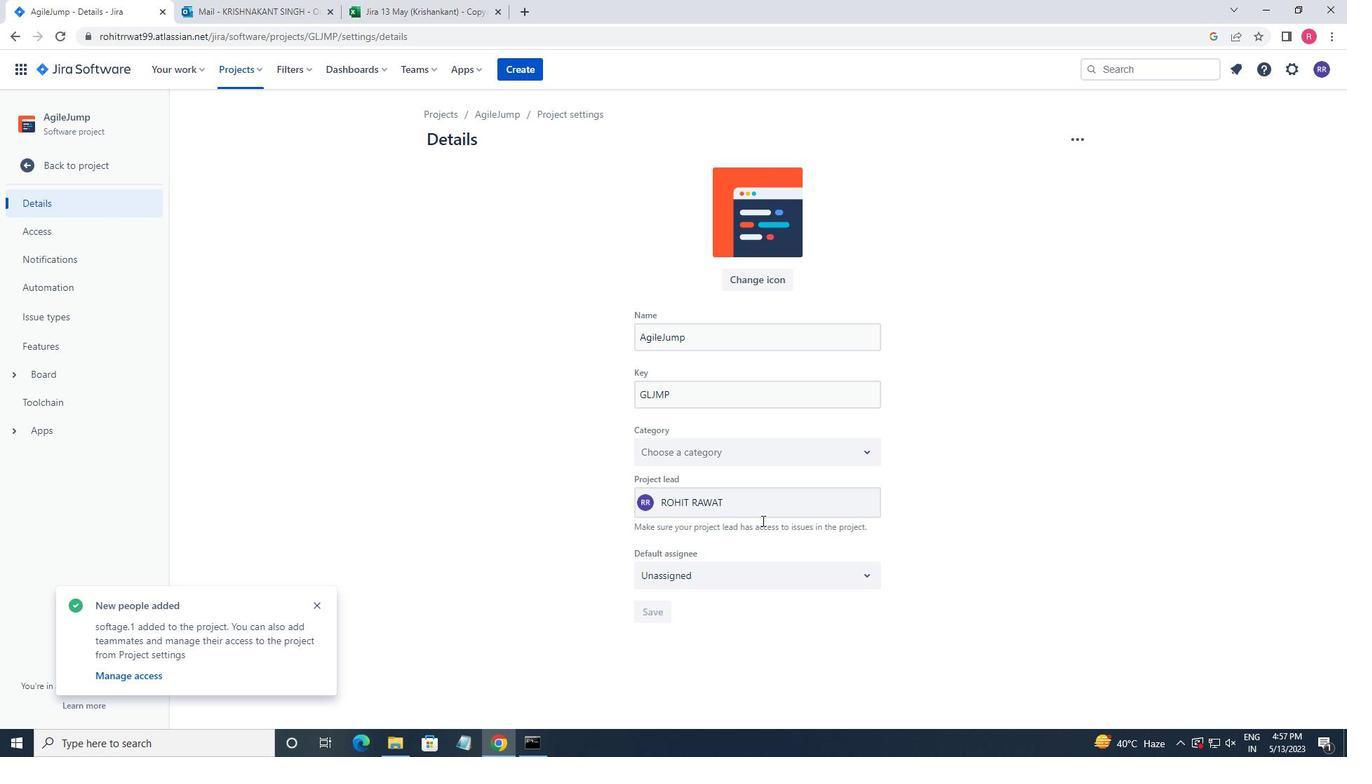 
Action: Mouse moved to (757, 498)
Screenshot: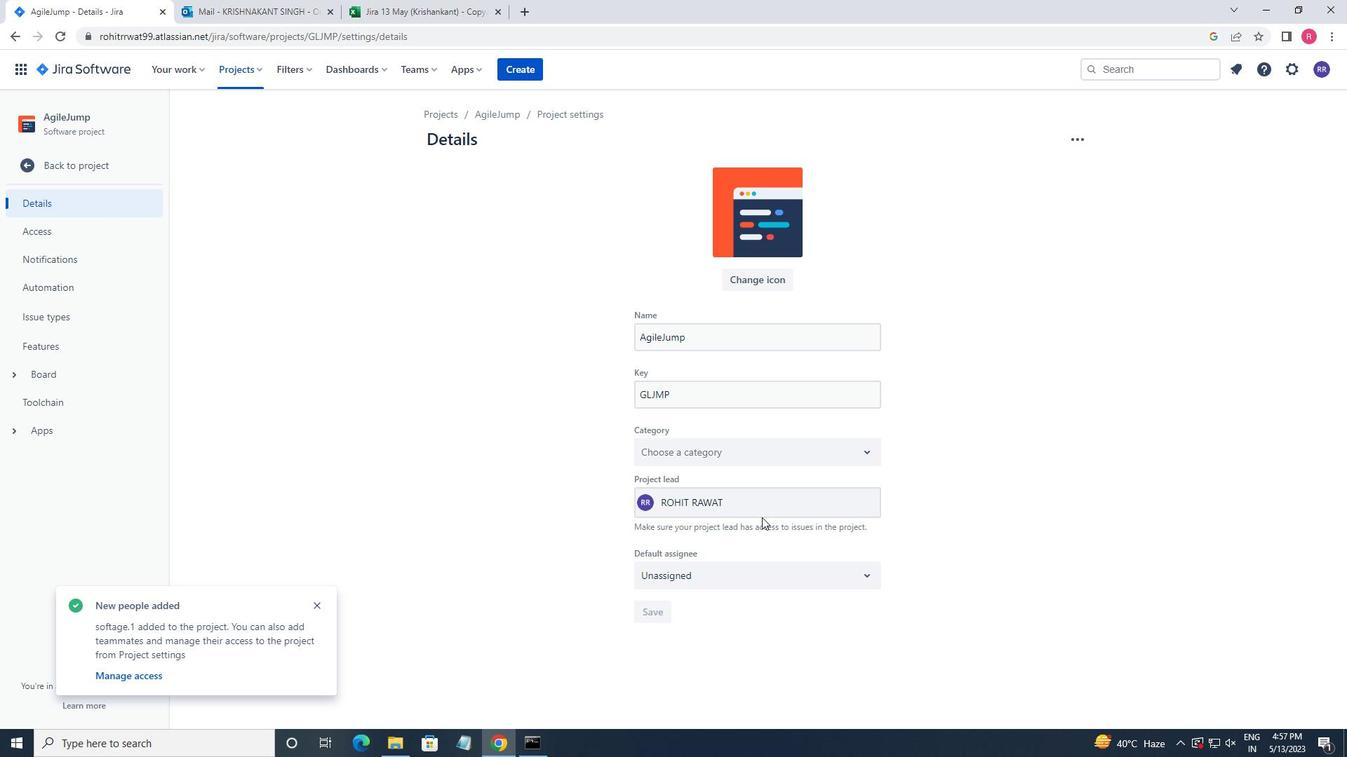 
Action: Mouse pressed left at (757, 498)
Screenshot: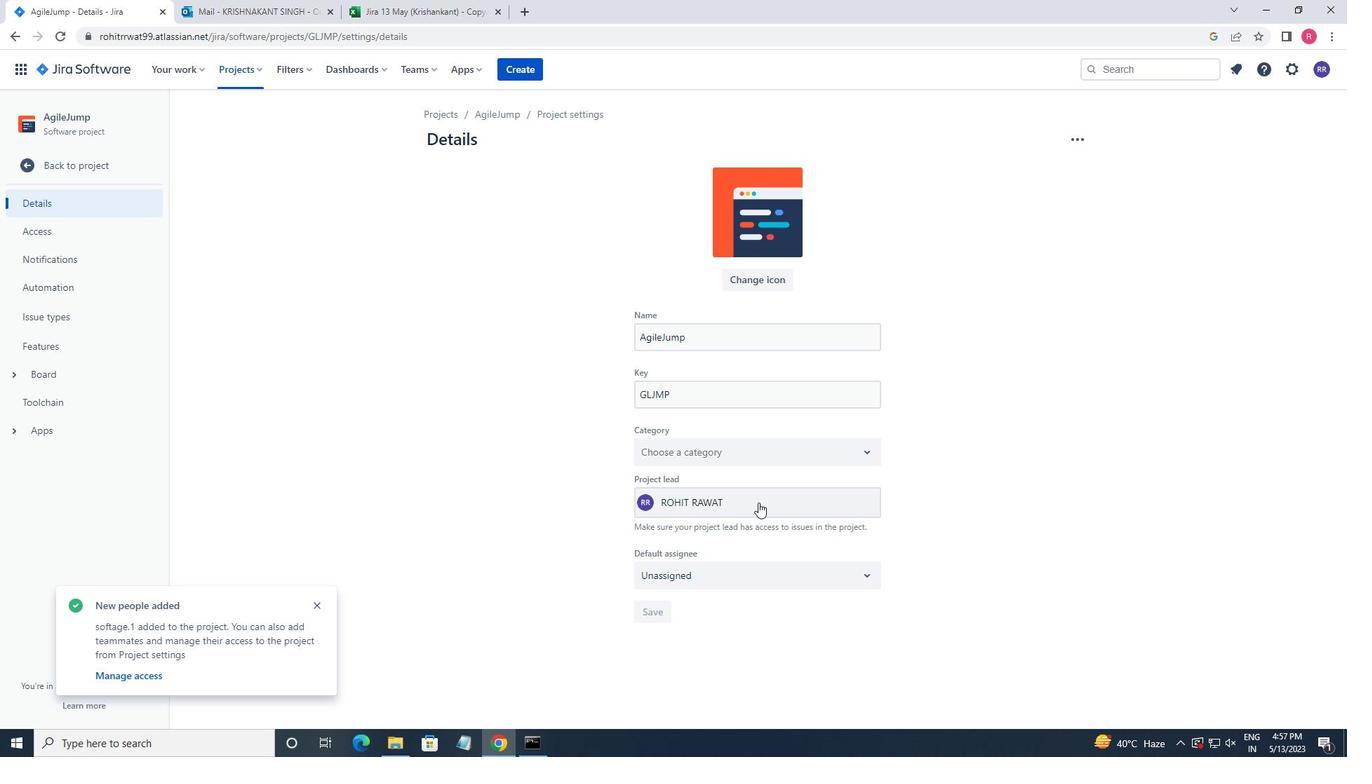 
Action: Key pressed SOFTAGE.1
Screenshot: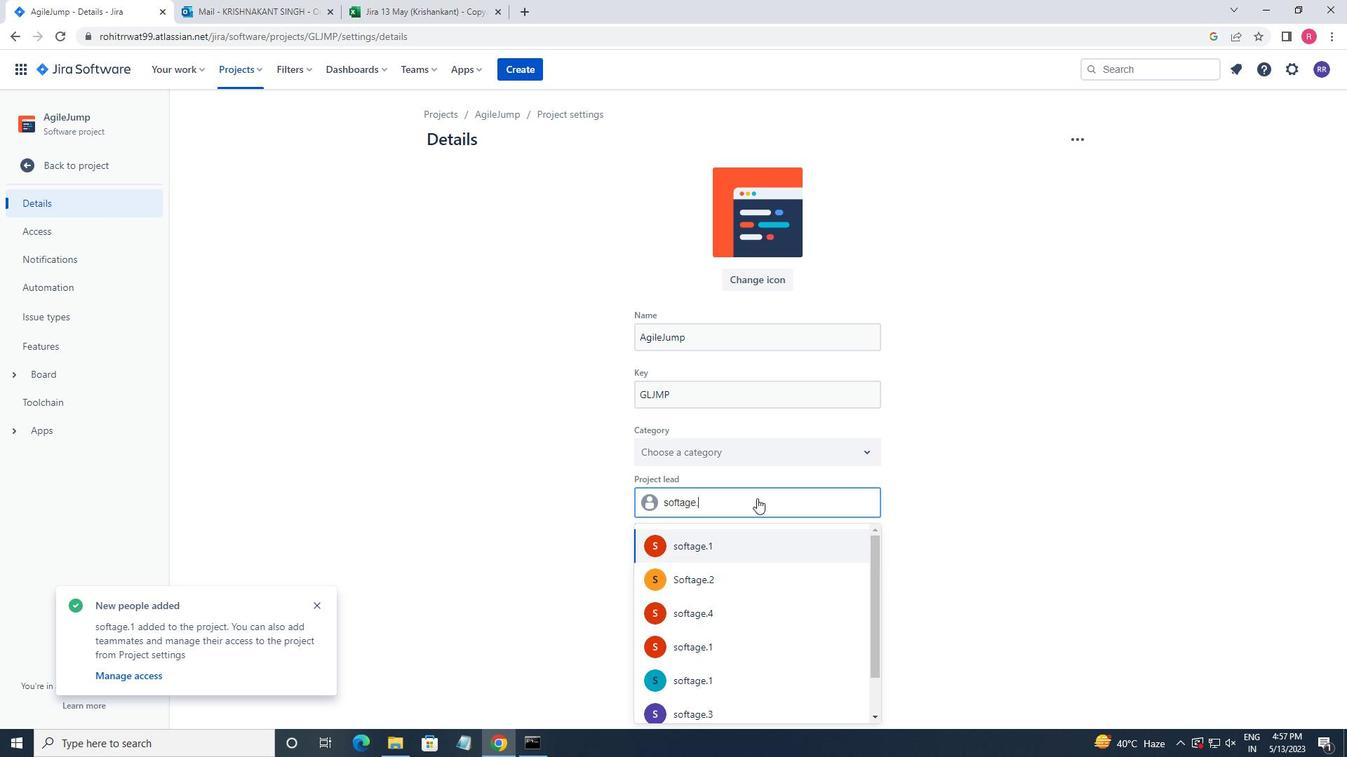 
Action: Mouse moved to (734, 547)
Screenshot: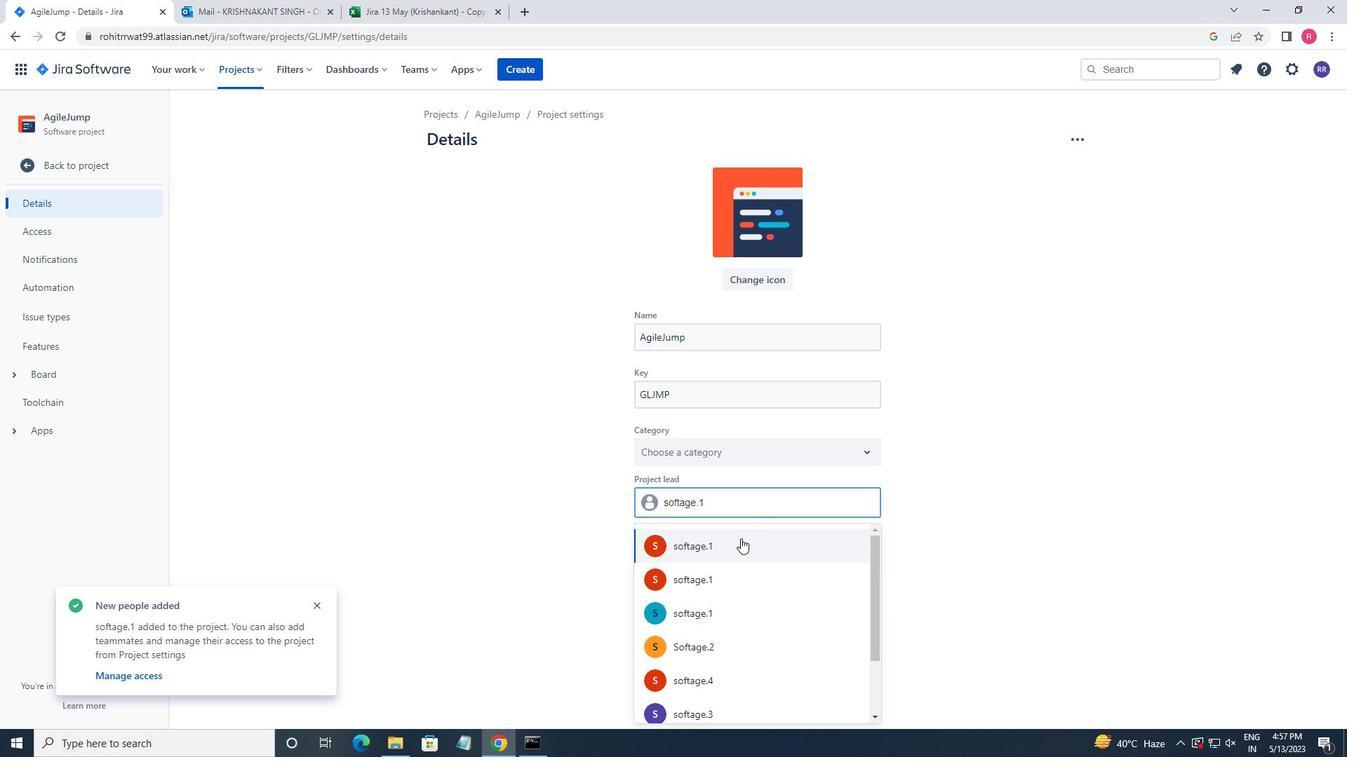 
Action: Mouse pressed left at (734, 547)
Screenshot: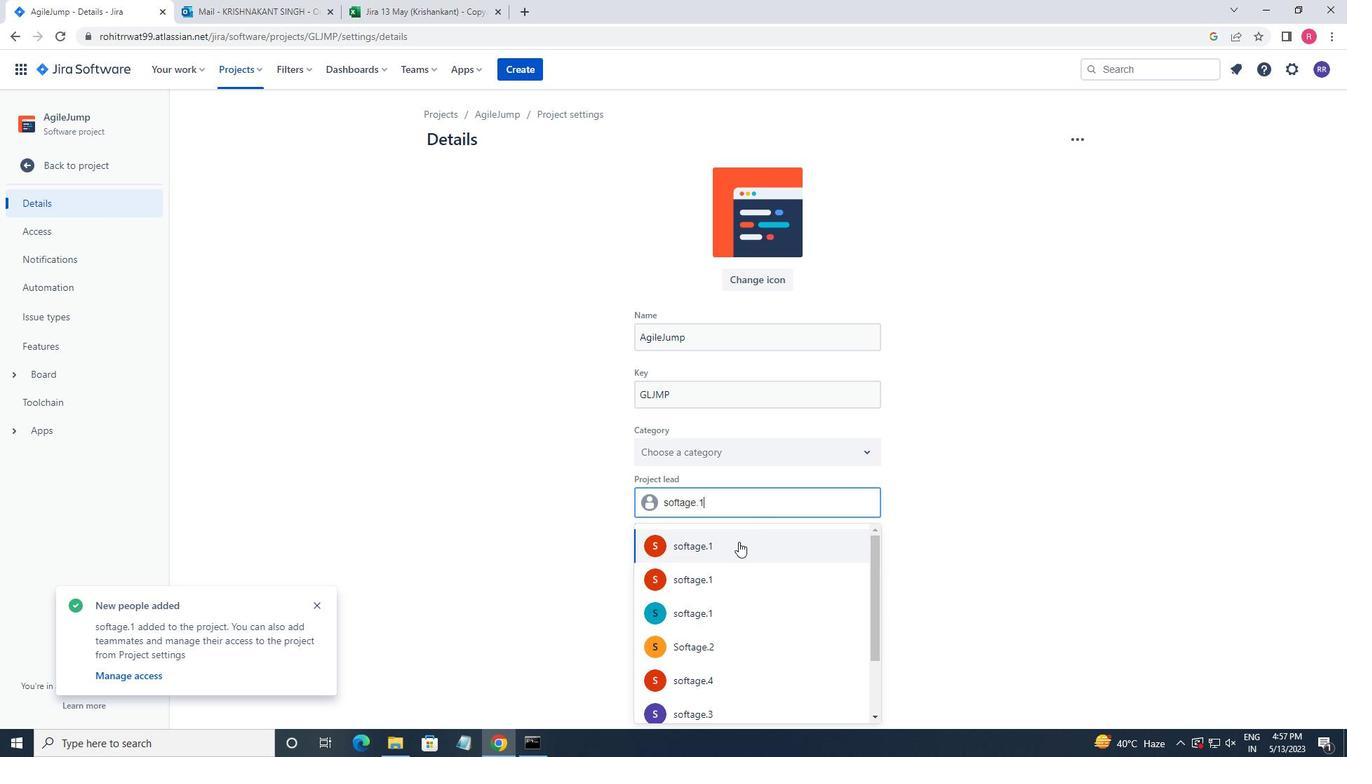
Action: Mouse moved to (646, 617)
Screenshot: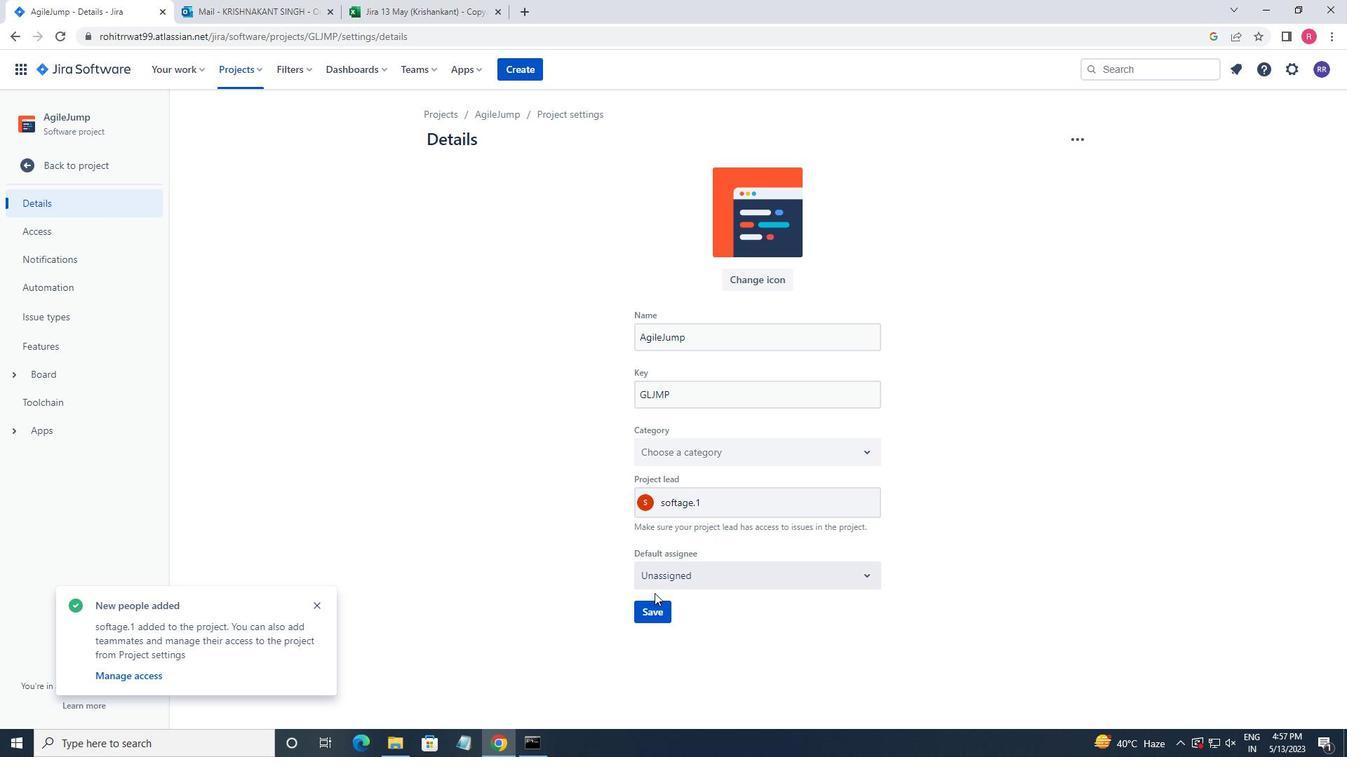 
Action: Mouse pressed left at (646, 617)
Screenshot: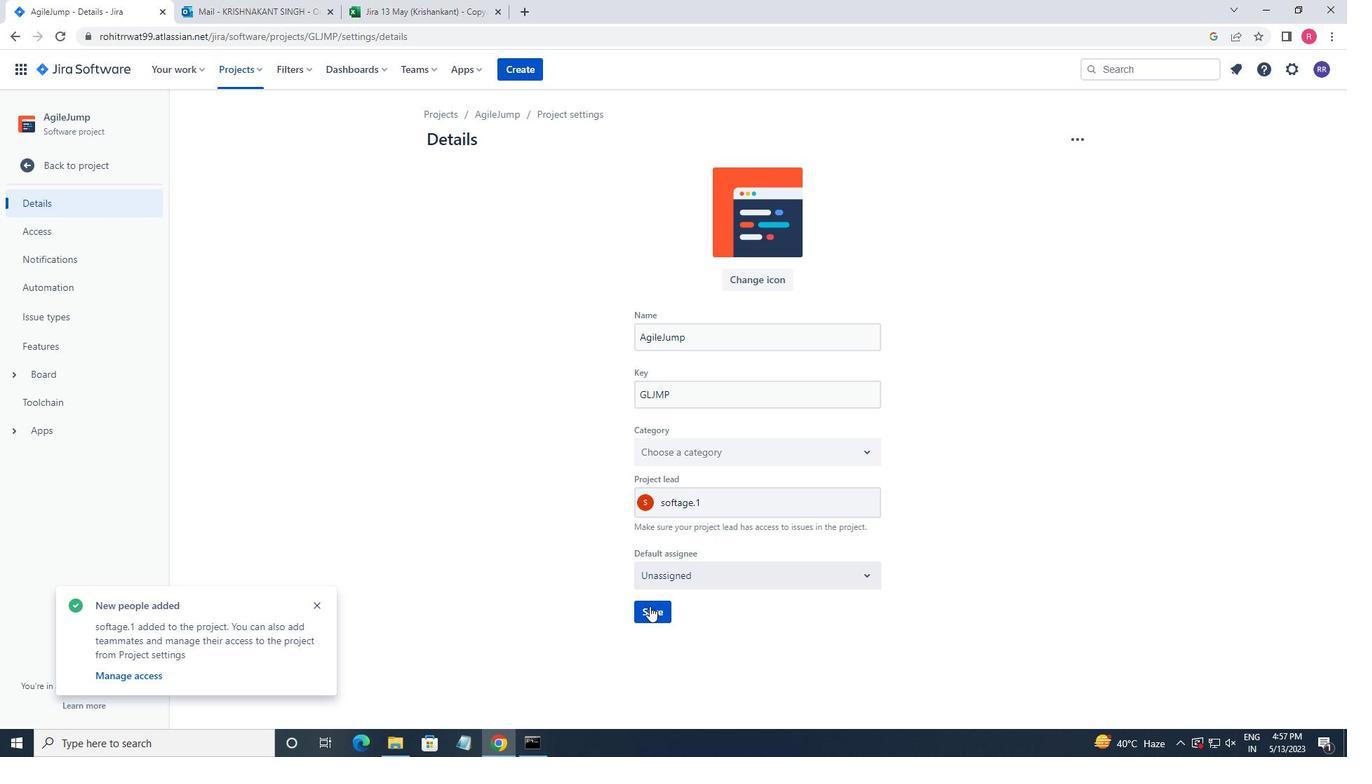 
Action: Mouse moved to (56, 164)
Screenshot: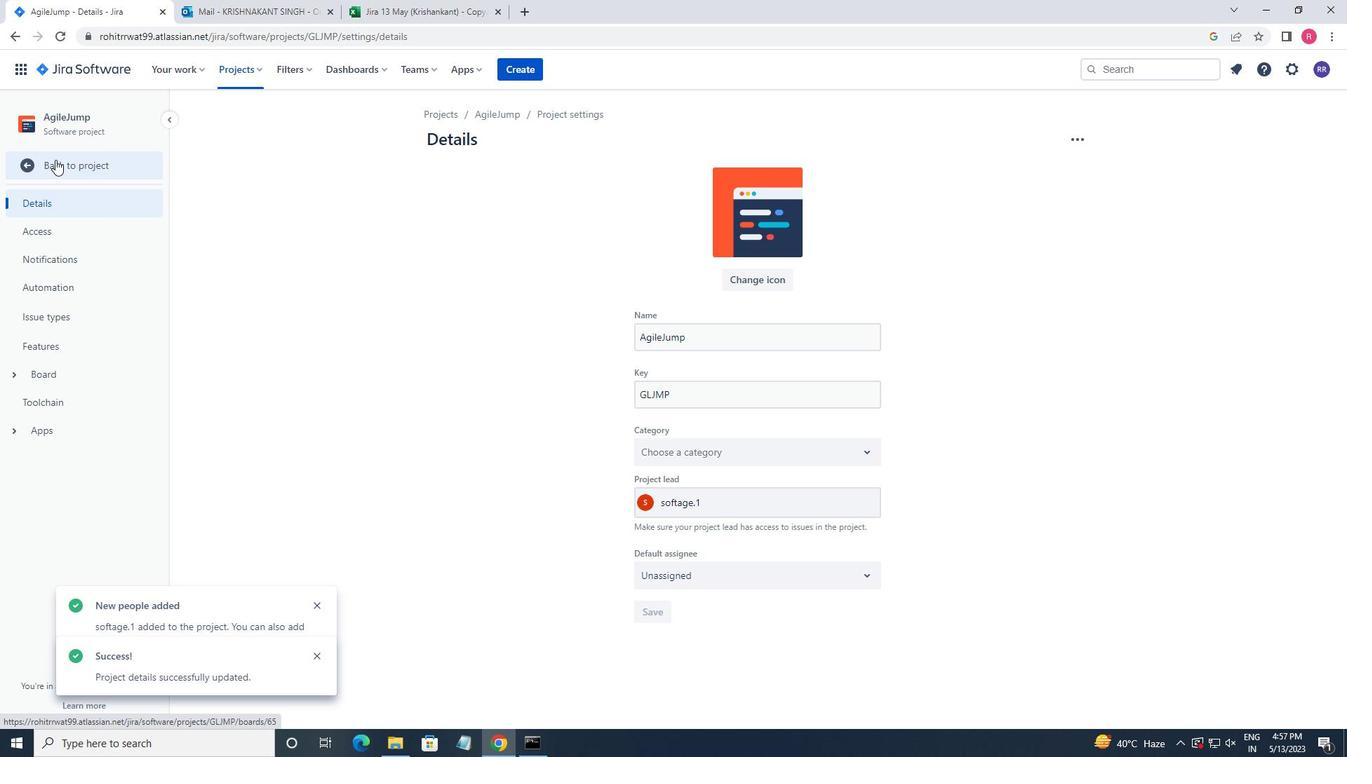 
Action: Mouse pressed left at (56, 164)
Screenshot: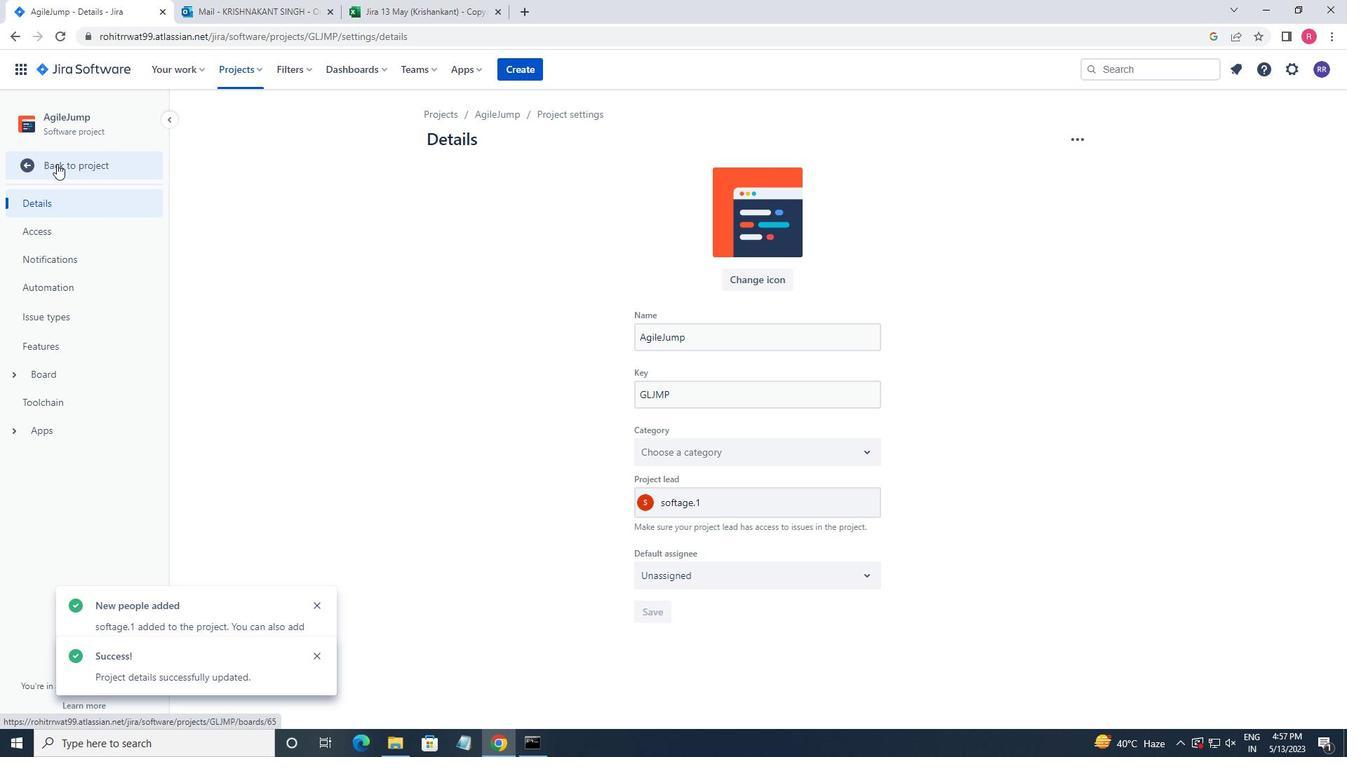 
Action: Mouse moved to (330, 188)
Screenshot: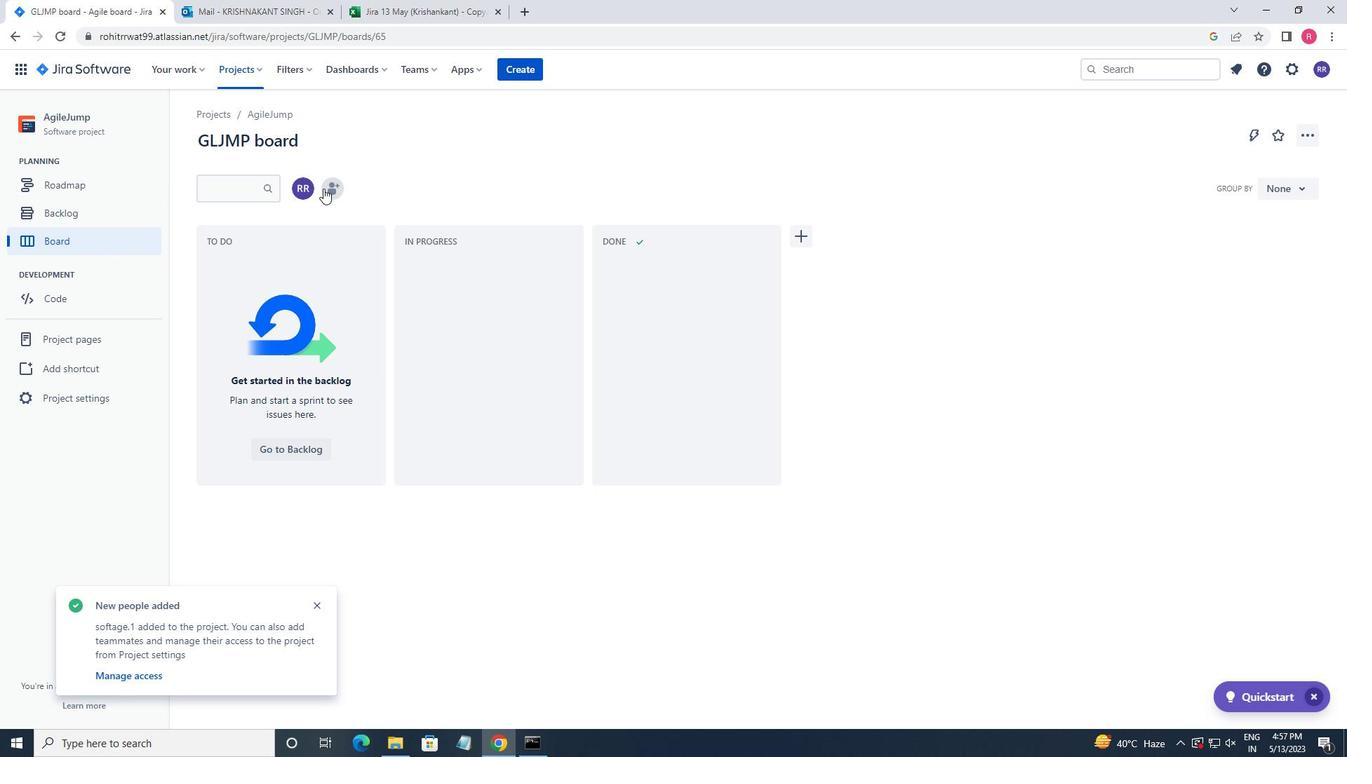 
Action: Mouse pressed left at (330, 188)
Screenshot: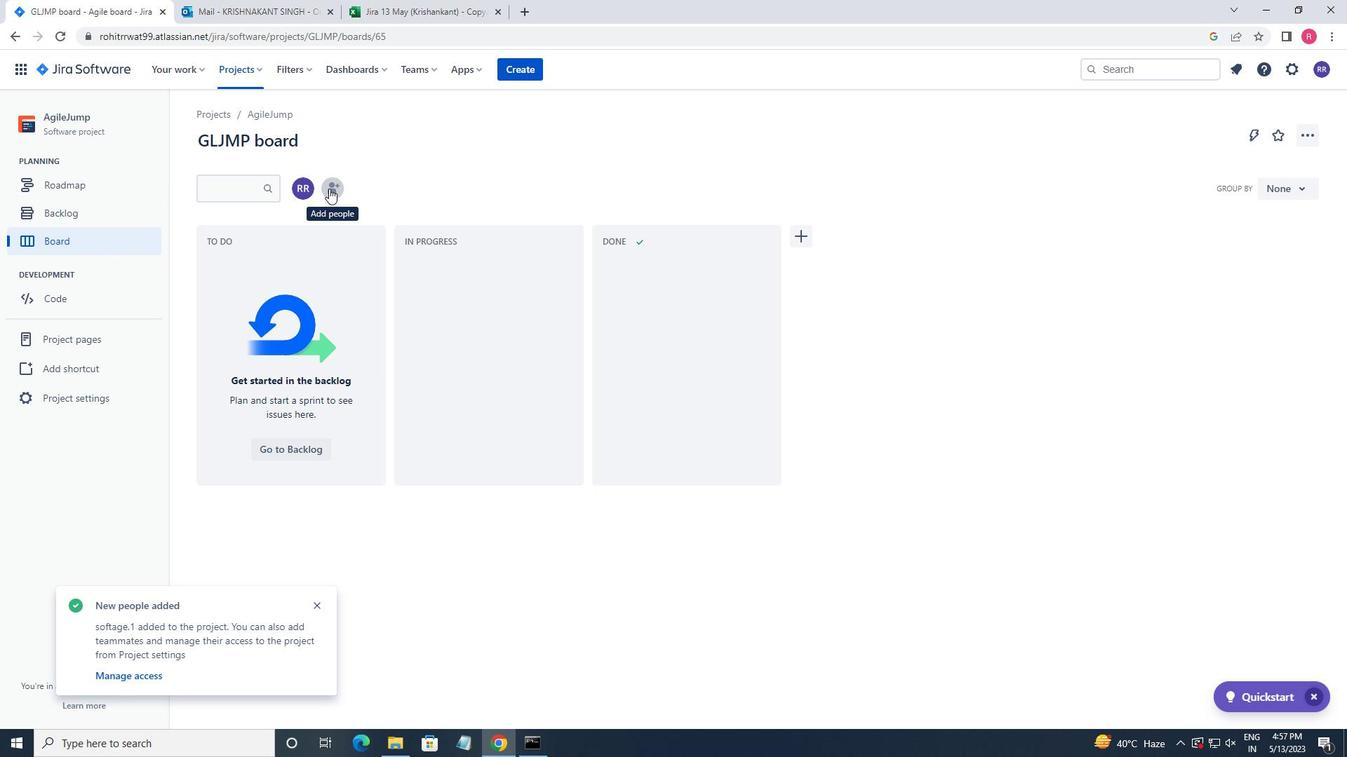 
Action: Mouse moved to (331, 188)
Screenshot: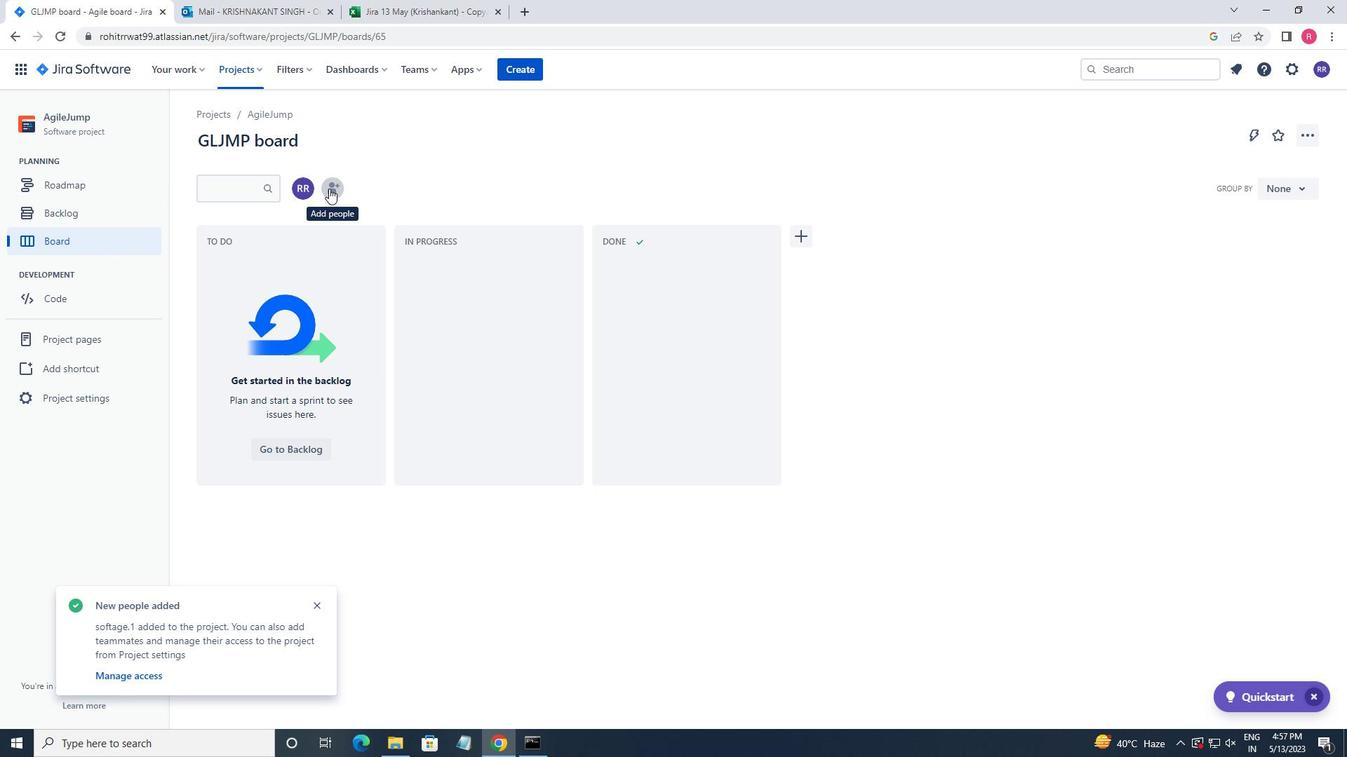 
Action: Key pressed S
Screenshot: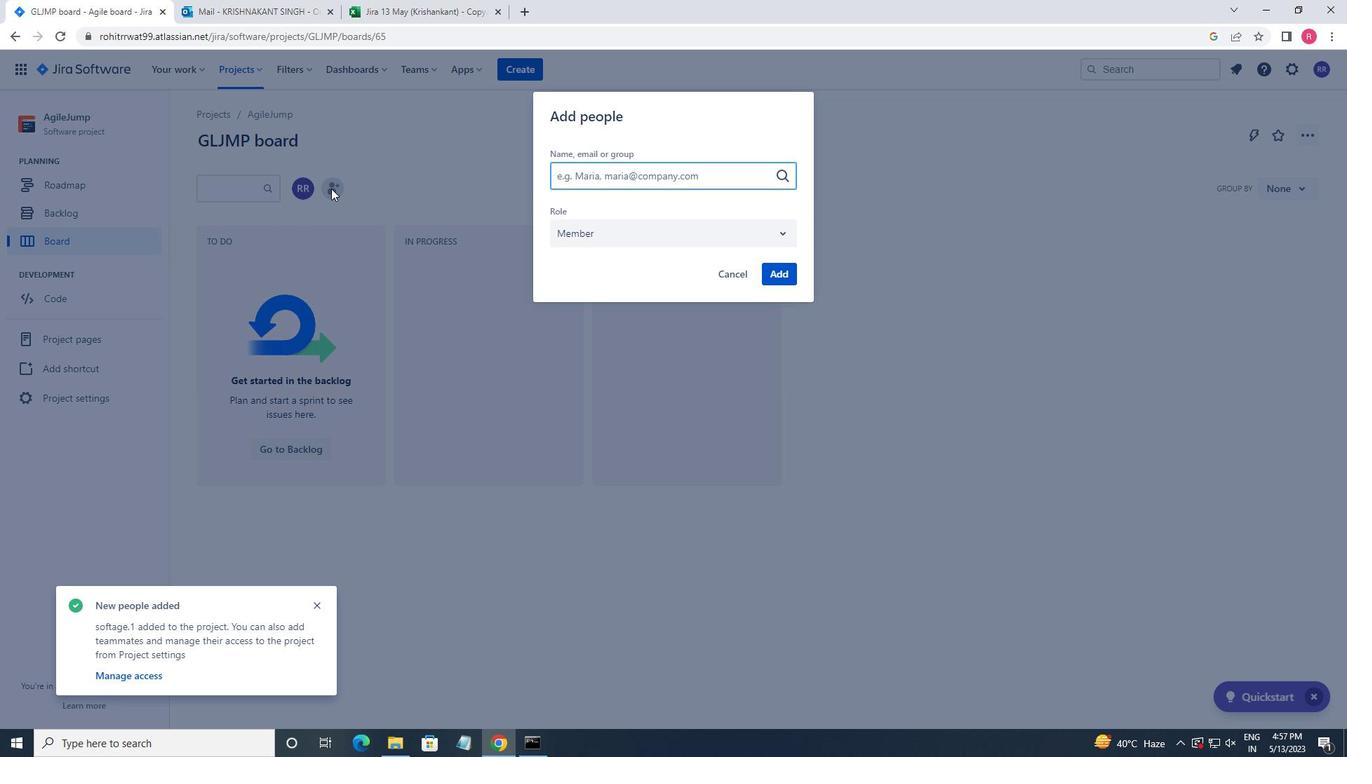 
Action: Mouse moved to (331, 188)
Screenshot: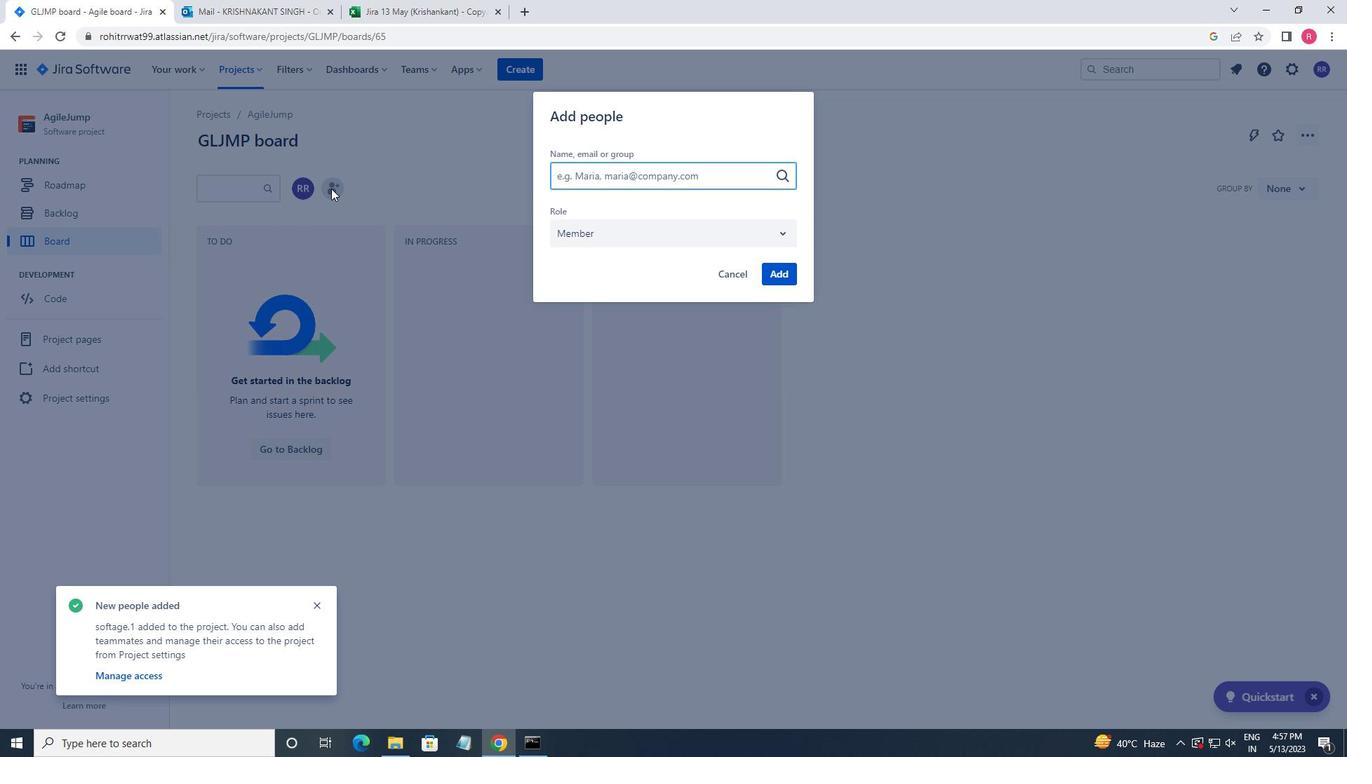 
Action: Key pressed OFTAGE.2
Screenshot: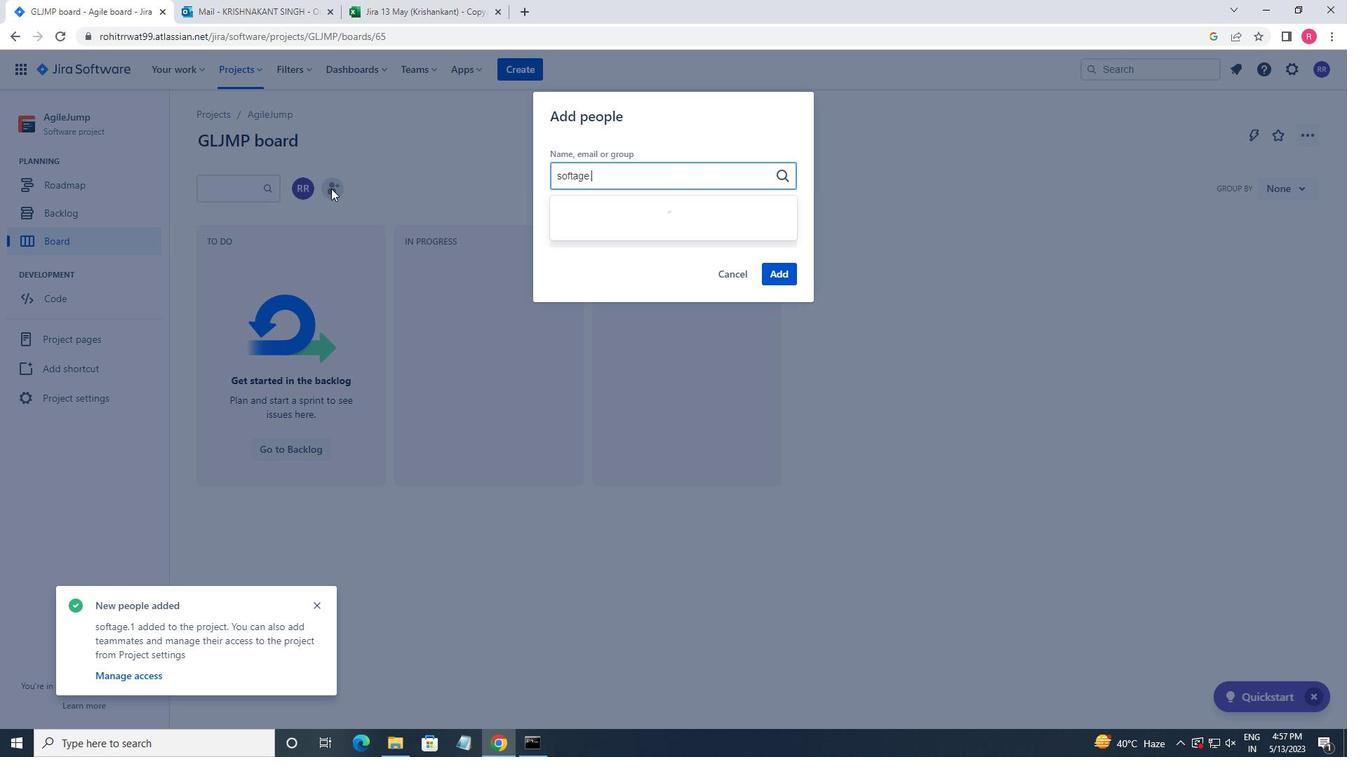 
Action: Mouse moved to (630, 213)
Screenshot: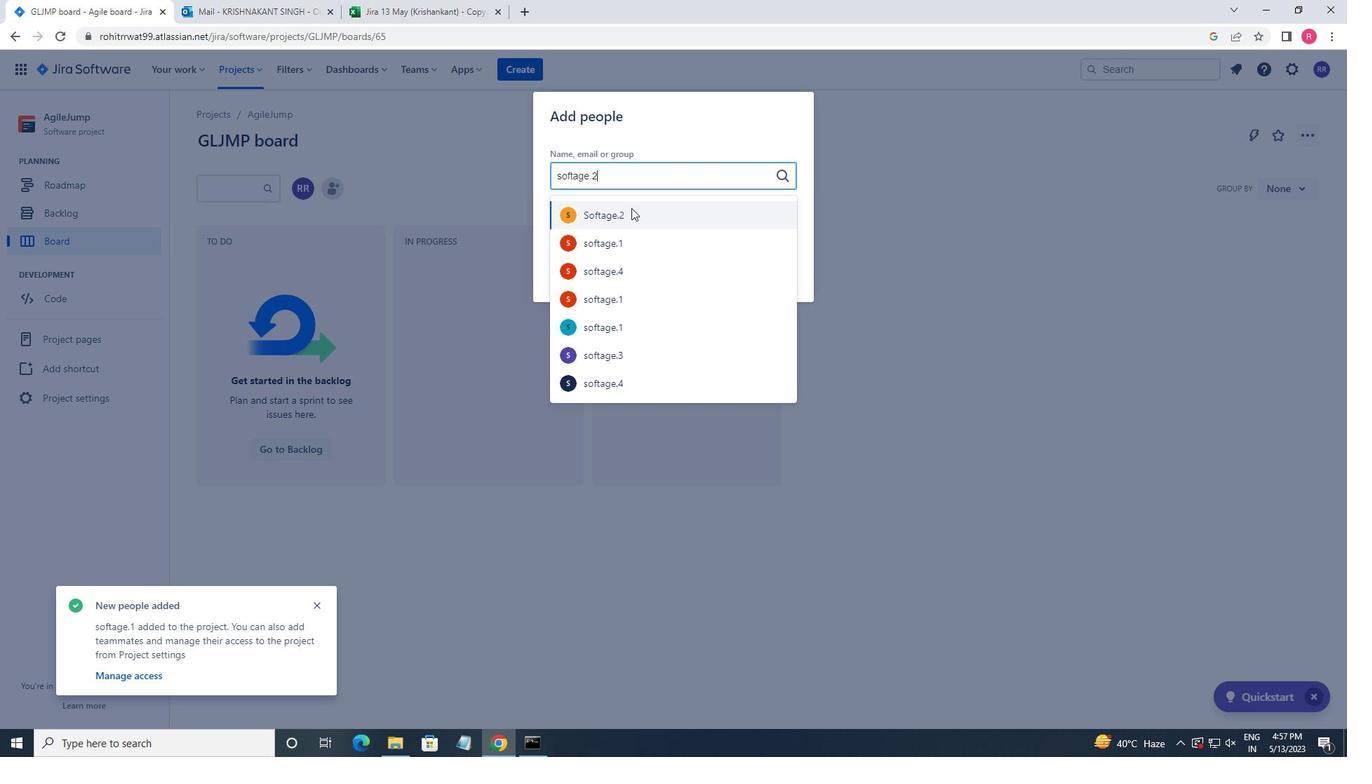 
Action: Mouse pressed left at (630, 213)
Screenshot: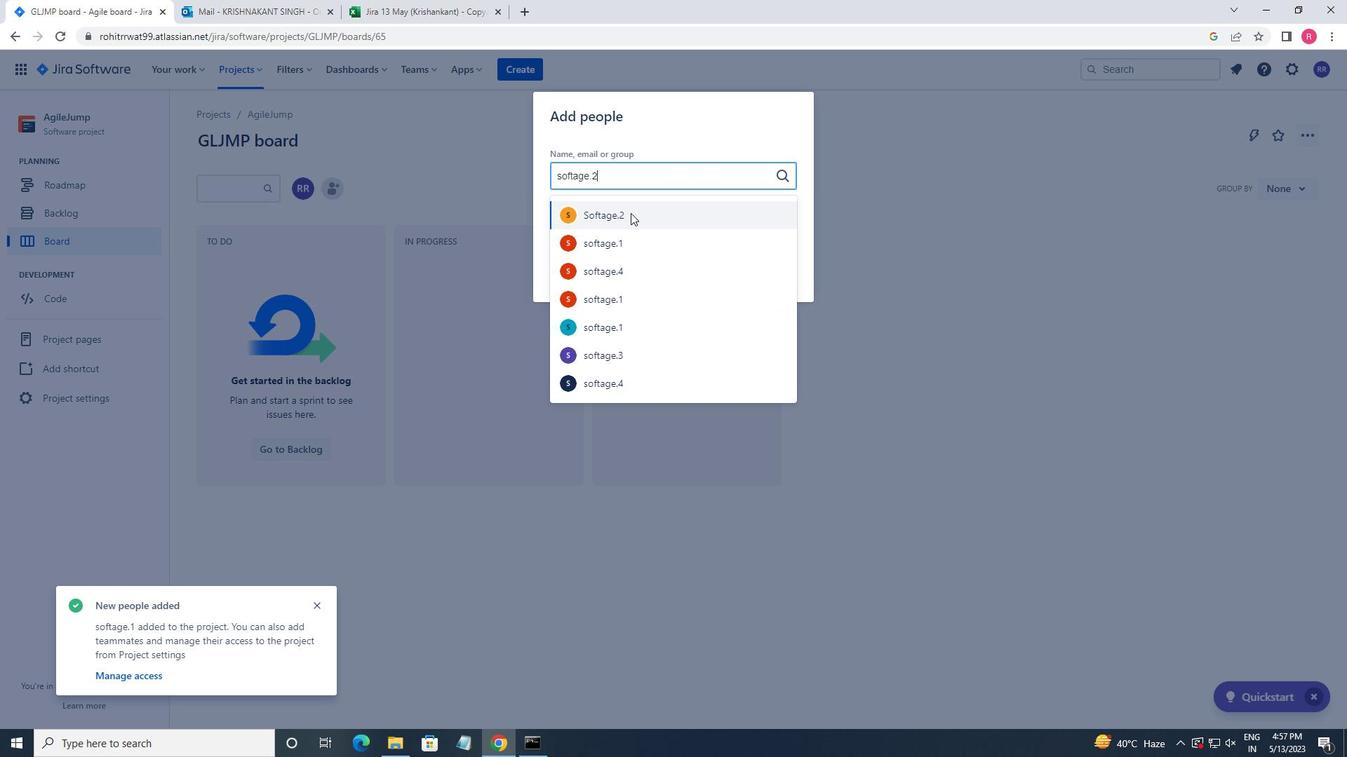 
Action: Mouse moved to (783, 276)
Screenshot: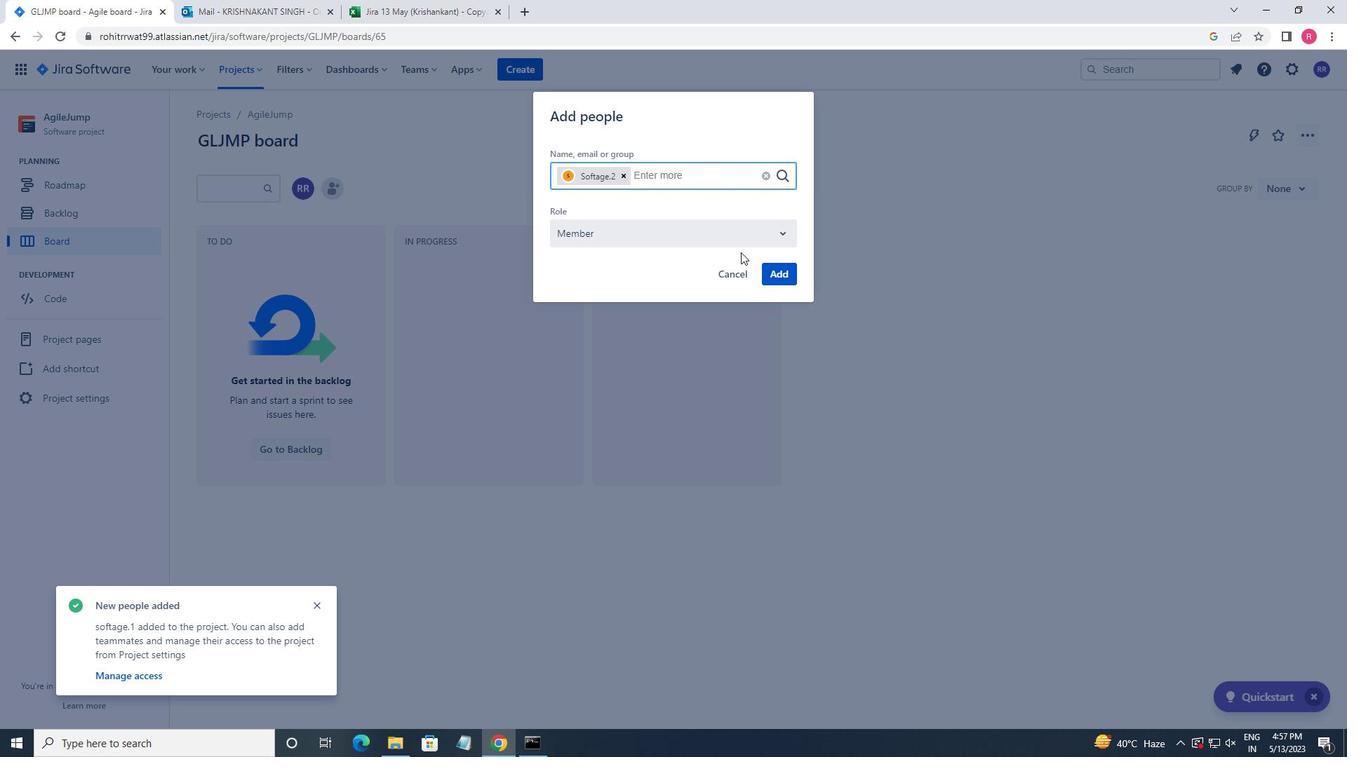 
Action: Mouse pressed left at (783, 276)
Screenshot: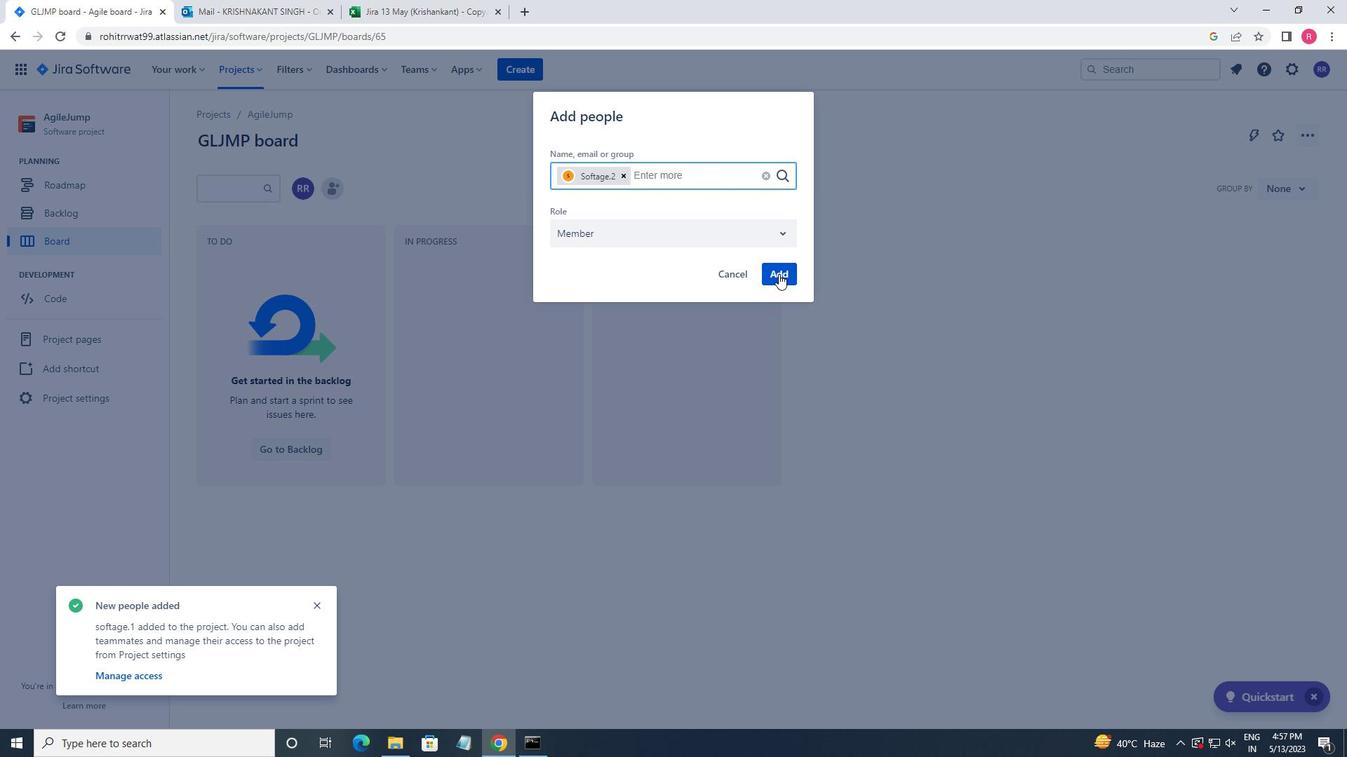 
Action: Mouse moved to (783, 276)
Screenshot: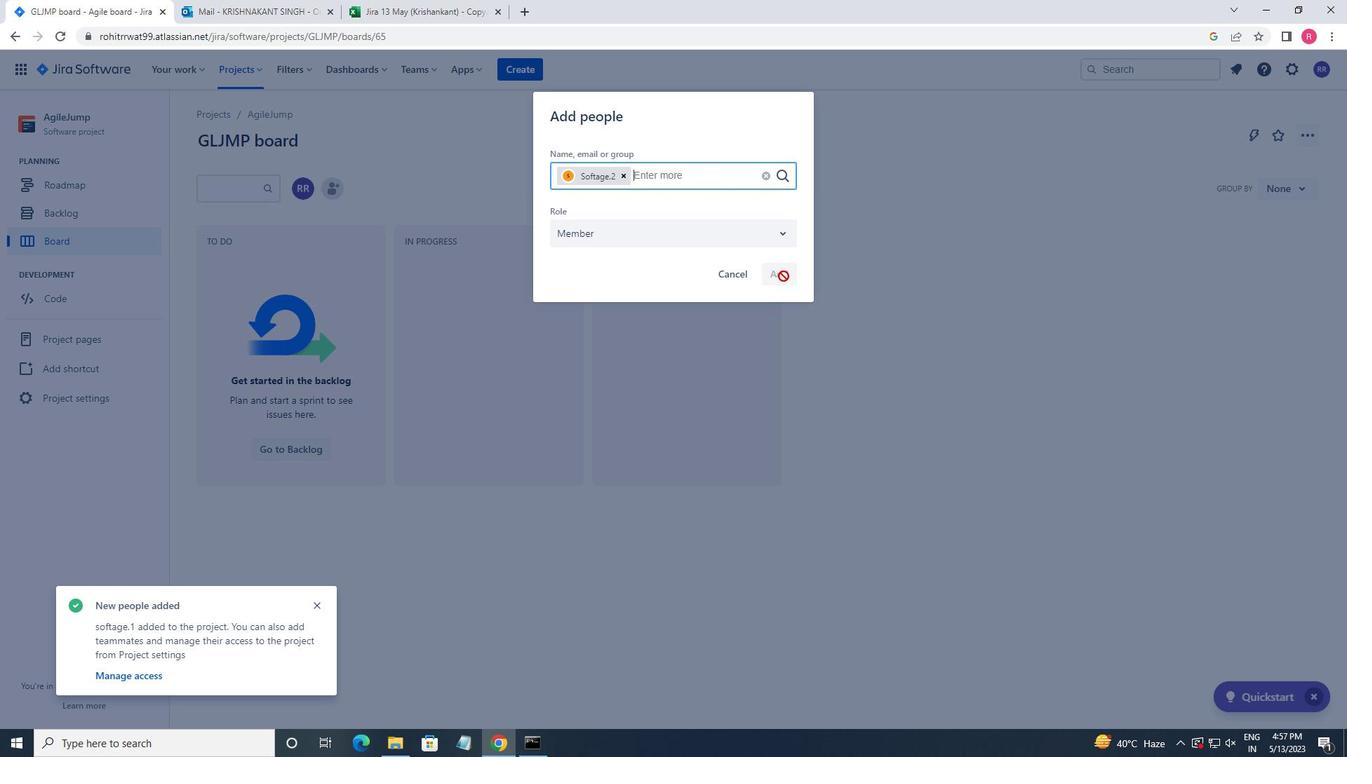 
